 Task: Find a place to stay in Erenhot, China, for 5 guests from June 14 to June 30, with a price range of ₹8000 to ₹12000, 5 bedrooms, WiFi, free parking, and self check-in.
Action: Mouse moved to (450, 82)
Screenshot: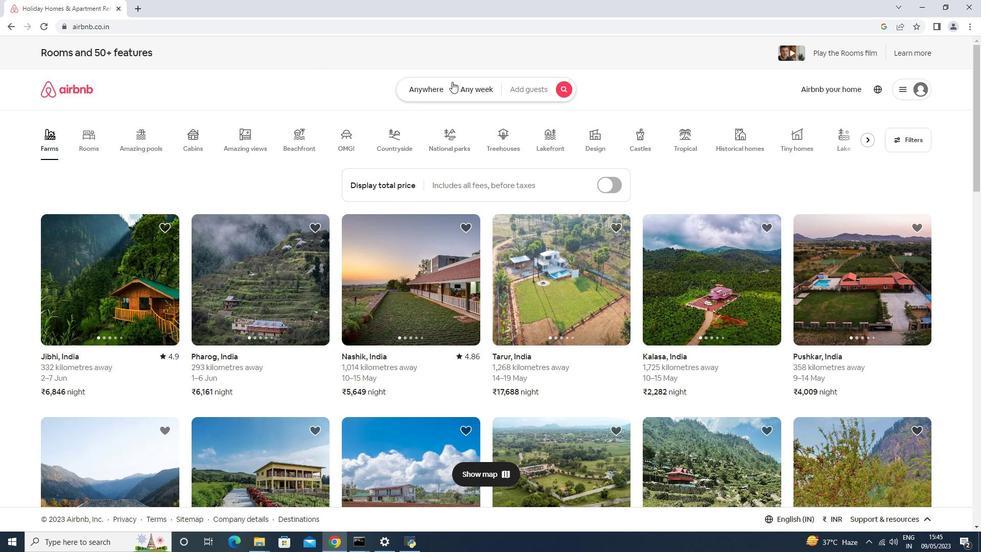 
Action: Mouse pressed left at (450, 82)
Screenshot: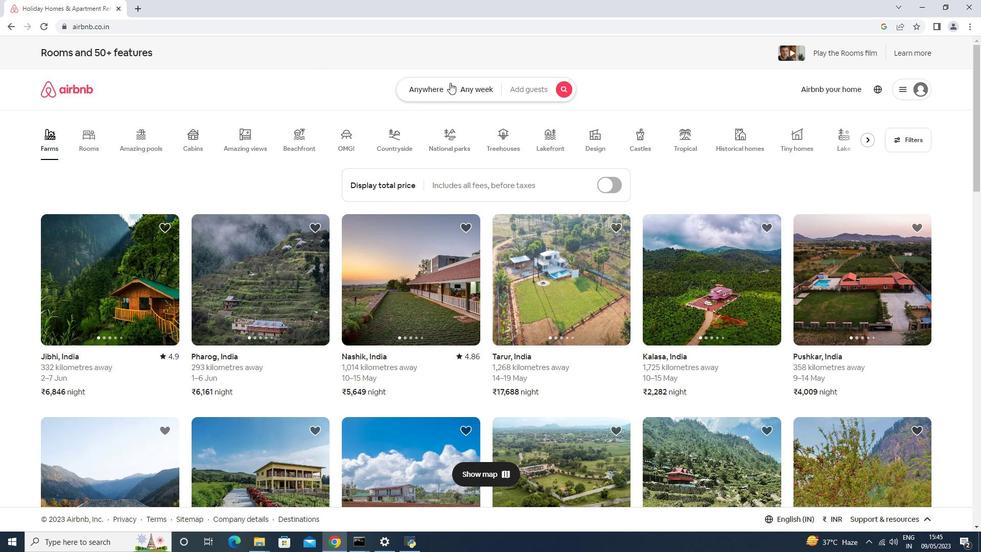 
Action: Mouse moved to (373, 132)
Screenshot: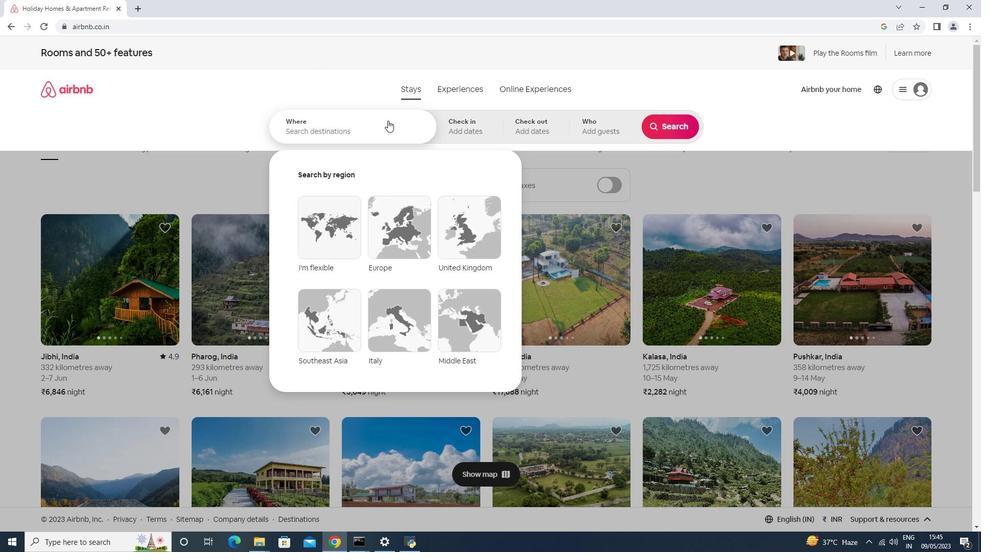 
Action: Mouse pressed left at (373, 132)
Screenshot: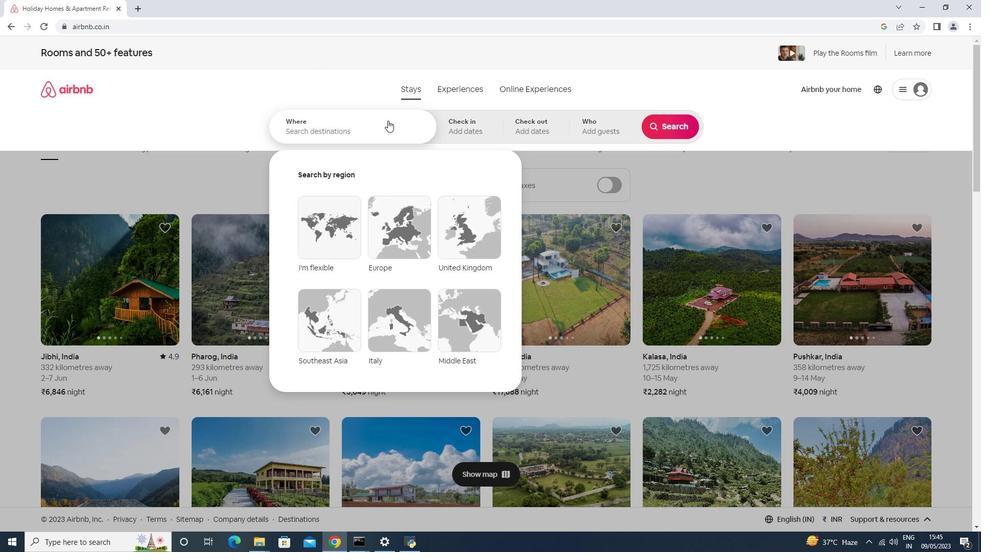 
Action: Key pressed <Key.shift>Erenhotr<Key.backspace>,<Key.space><Key.shift>China<Key.space><Key.enter>
Screenshot: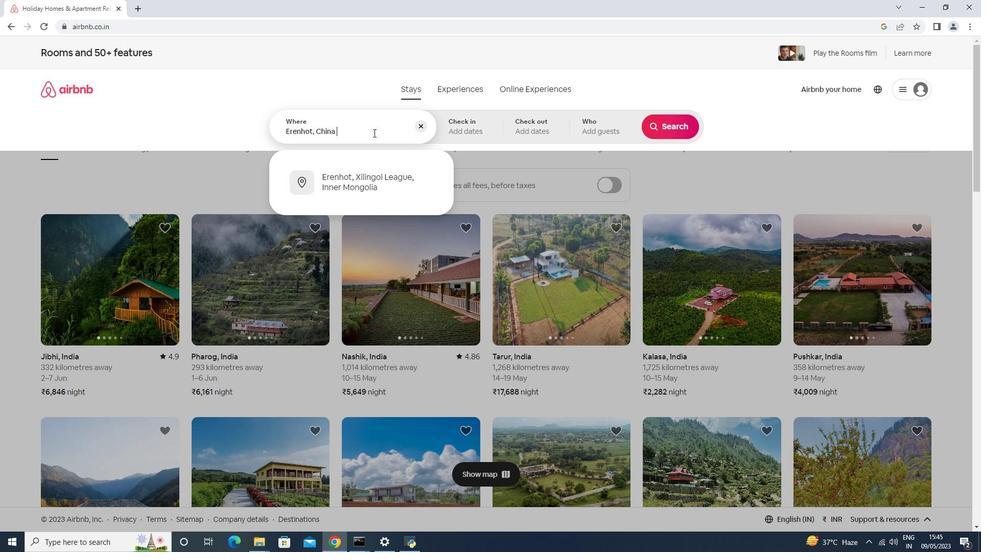 
Action: Mouse moved to (578, 302)
Screenshot: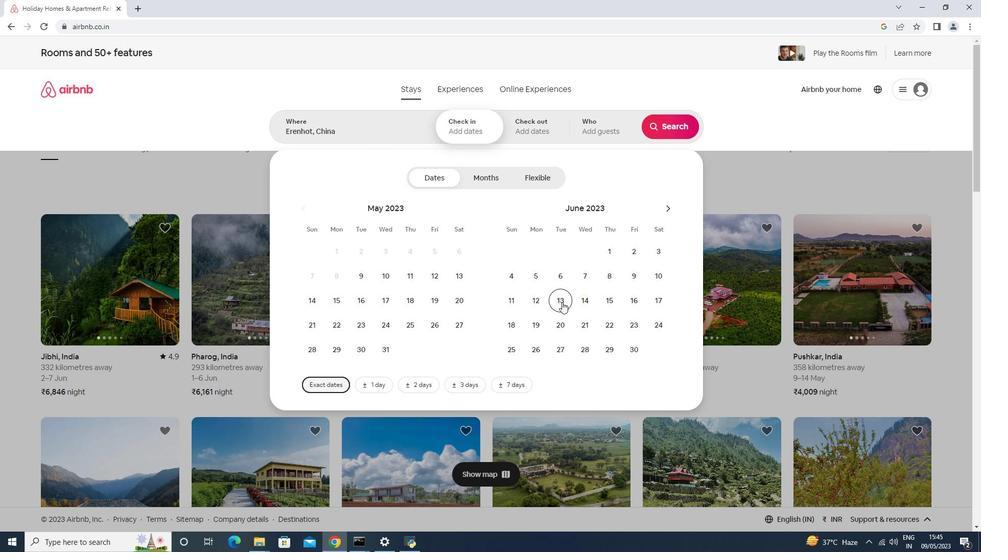 
Action: Mouse pressed left at (578, 302)
Screenshot: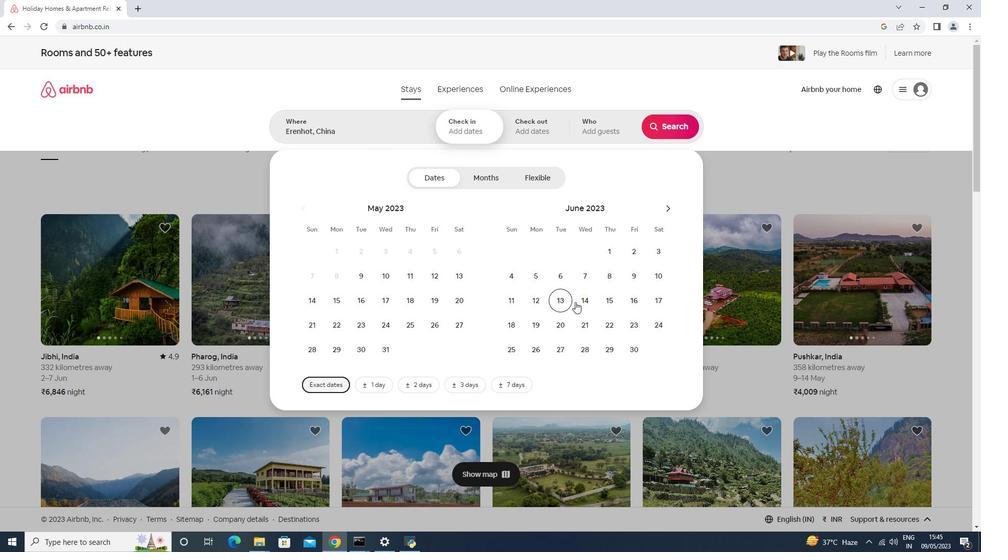 
Action: Mouse moved to (639, 350)
Screenshot: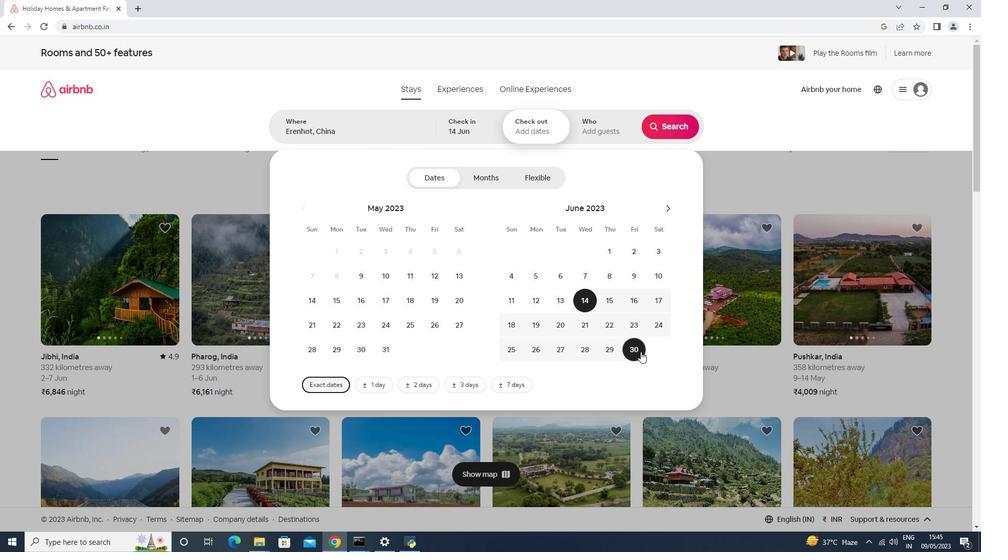 
Action: Mouse pressed left at (639, 350)
Screenshot: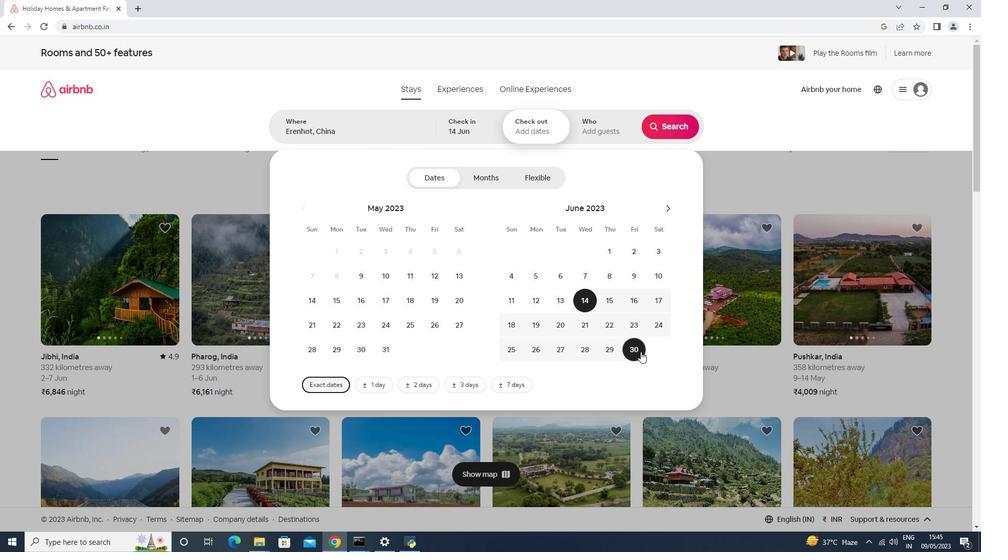 
Action: Mouse moved to (590, 133)
Screenshot: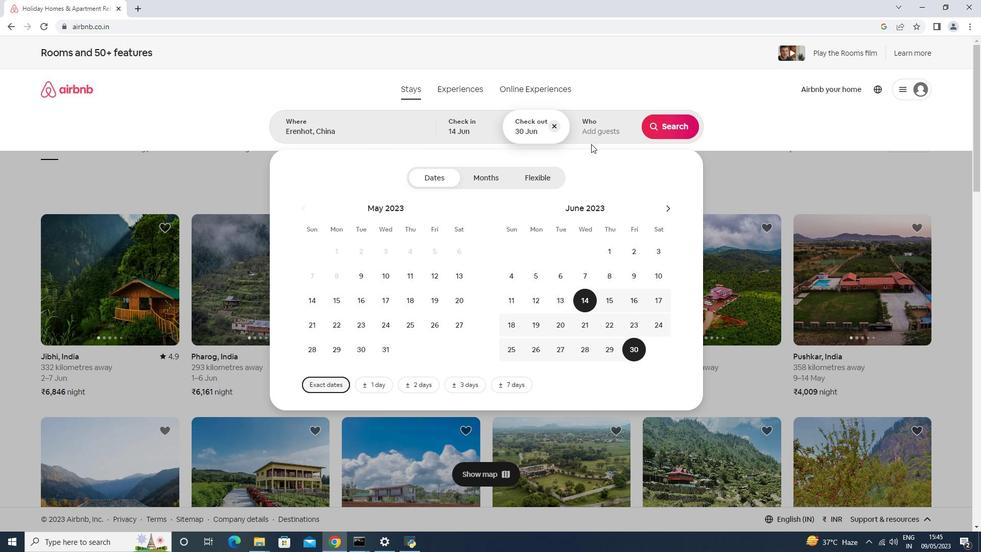 
Action: Mouse pressed left at (590, 133)
Screenshot: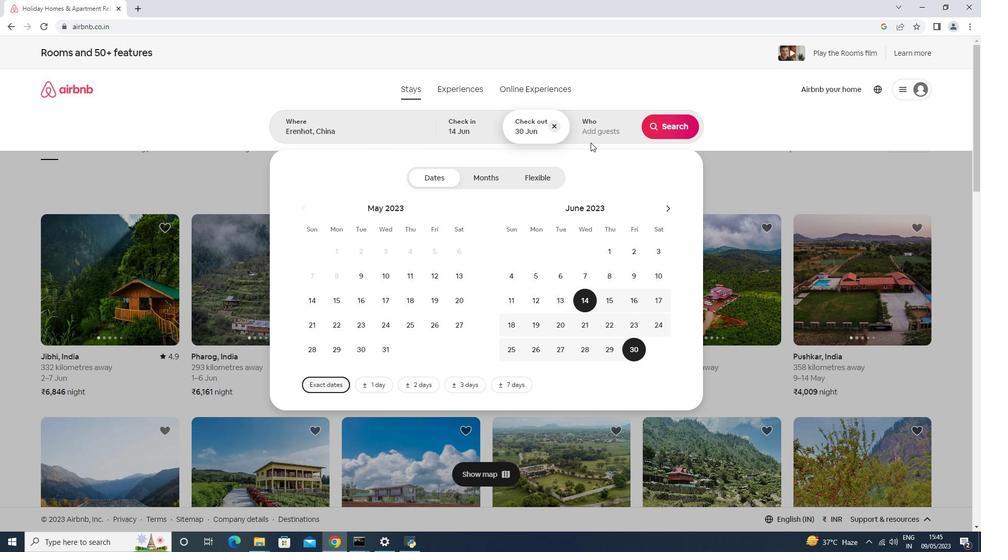 
Action: Mouse moved to (667, 171)
Screenshot: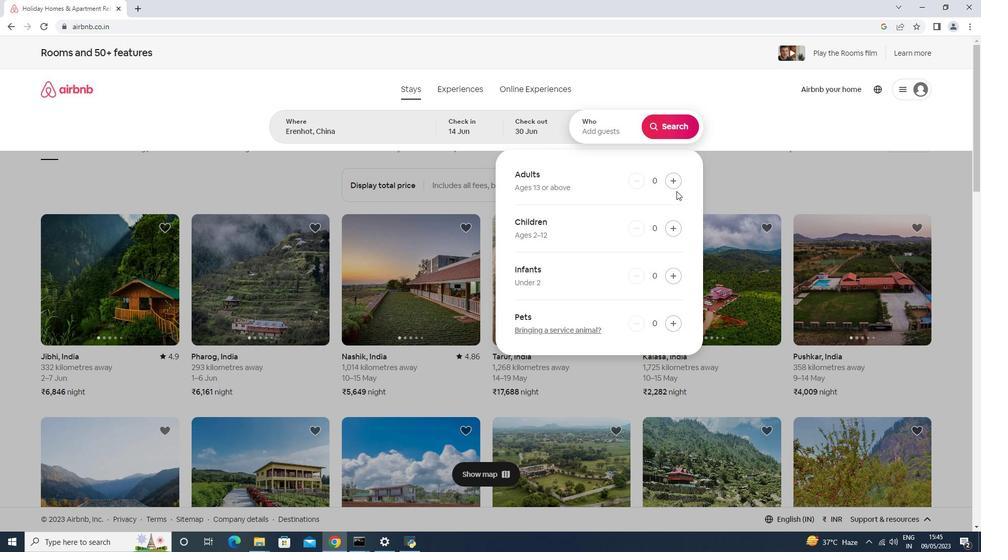 
Action: Mouse pressed left at (667, 171)
Screenshot: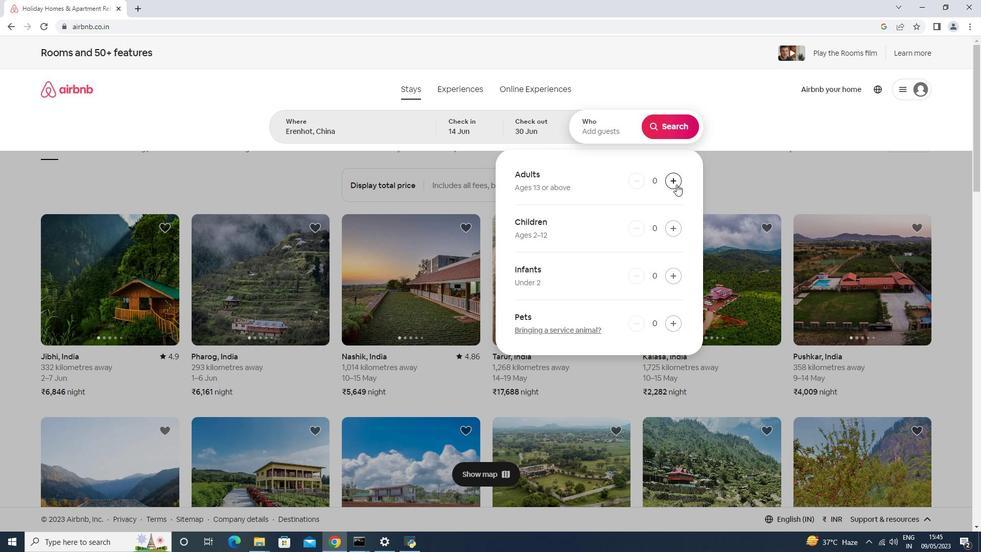 
Action: Mouse moved to (671, 179)
Screenshot: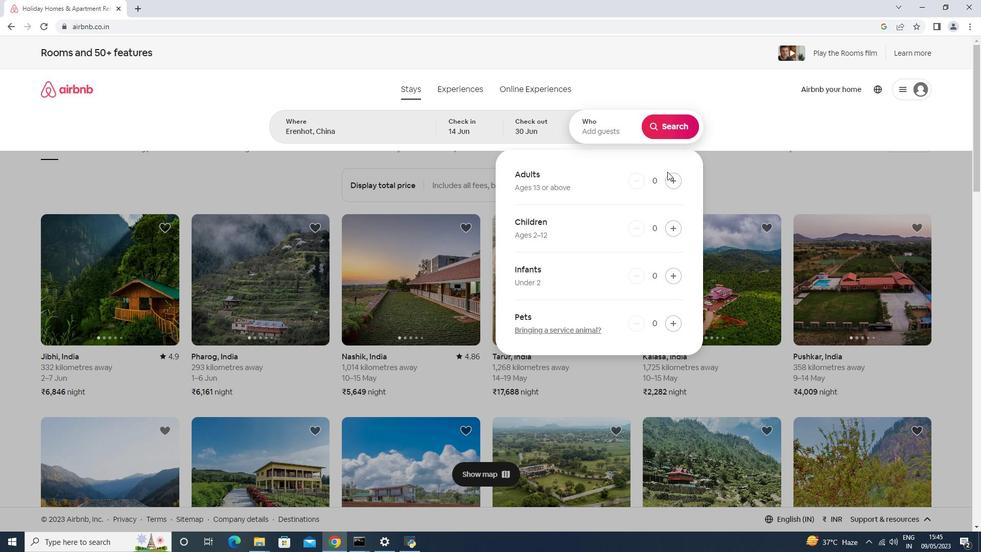 
Action: Mouse pressed left at (671, 179)
Screenshot: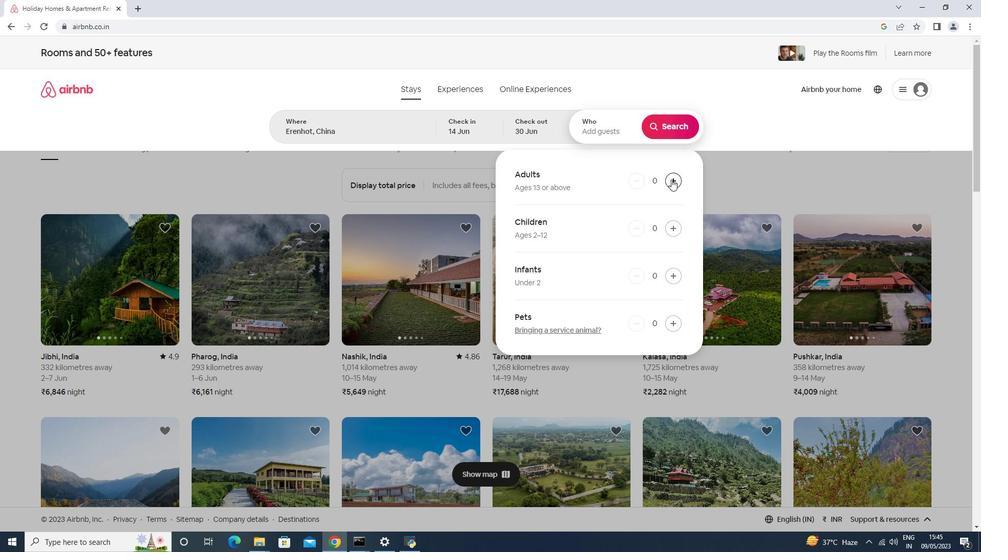 
Action: Mouse pressed left at (671, 179)
Screenshot: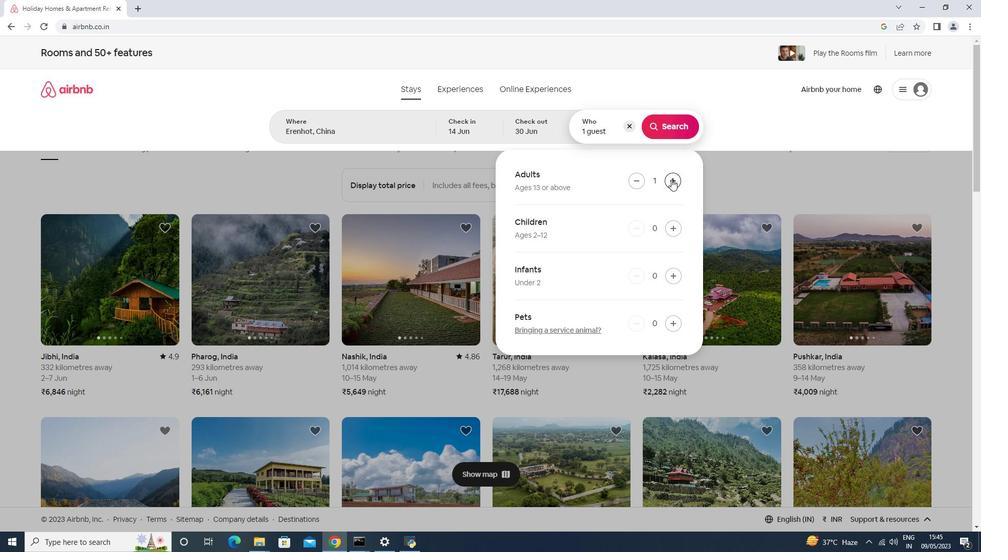 
Action: Mouse pressed left at (671, 179)
Screenshot: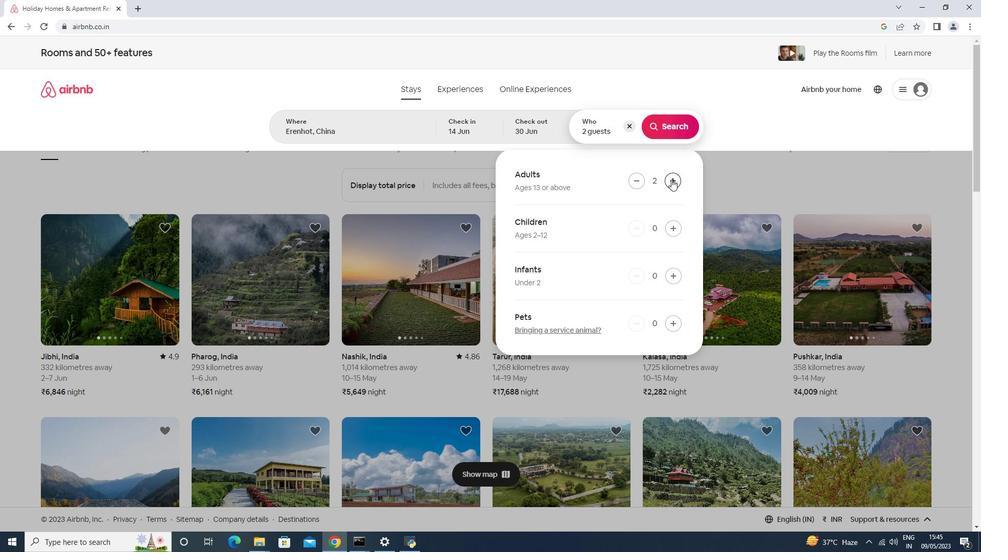 
Action: Mouse pressed left at (671, 179)
Screenshot: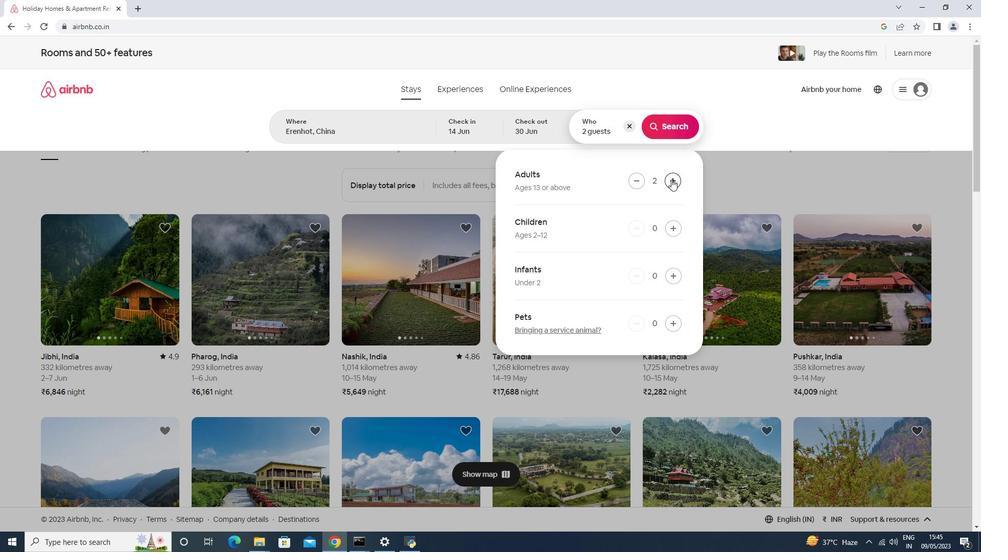 
Action: Mouse moved to (672, 179)
Screenshot: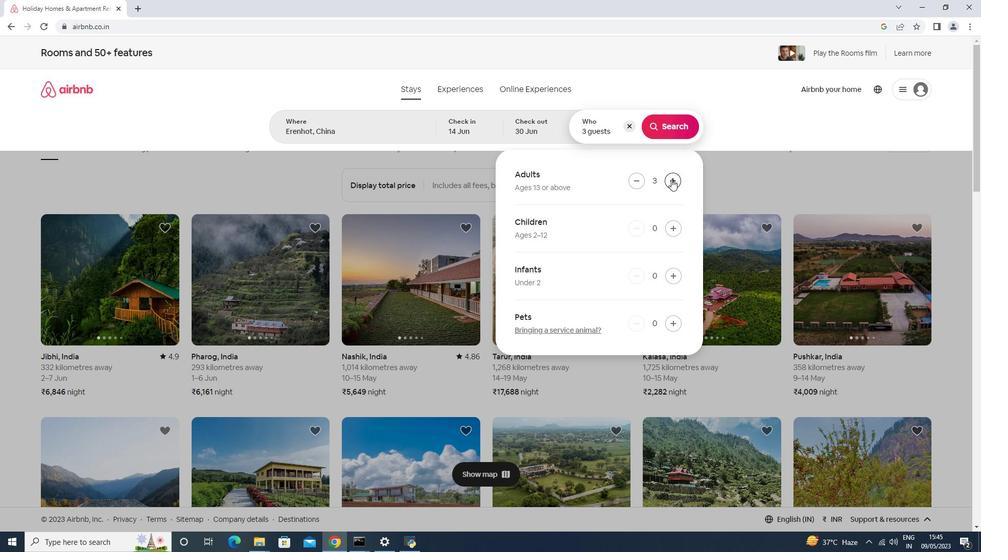 
Action: Mouse pressed left at (672, 179)
Screenshot: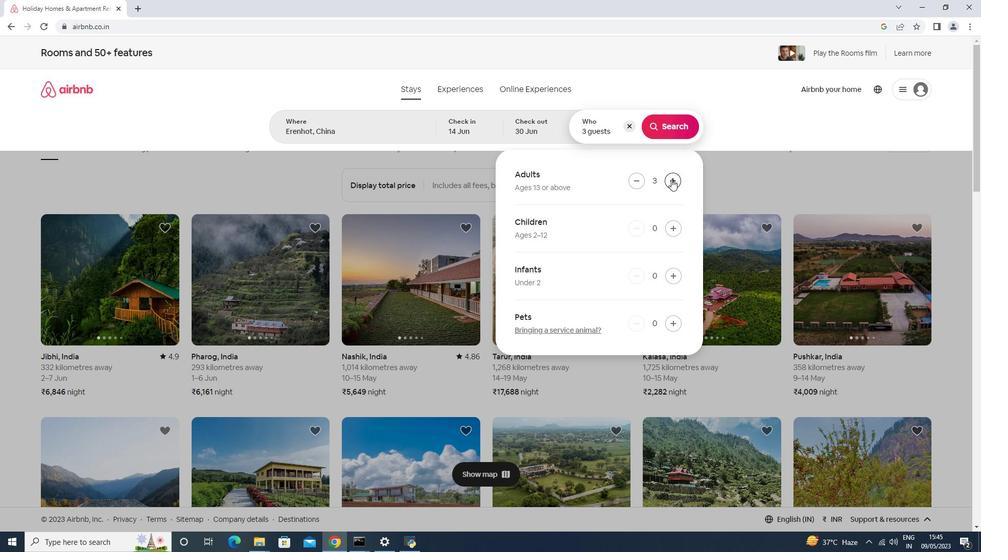 
Action: Mouse moved to (667, 126)
Screenshot: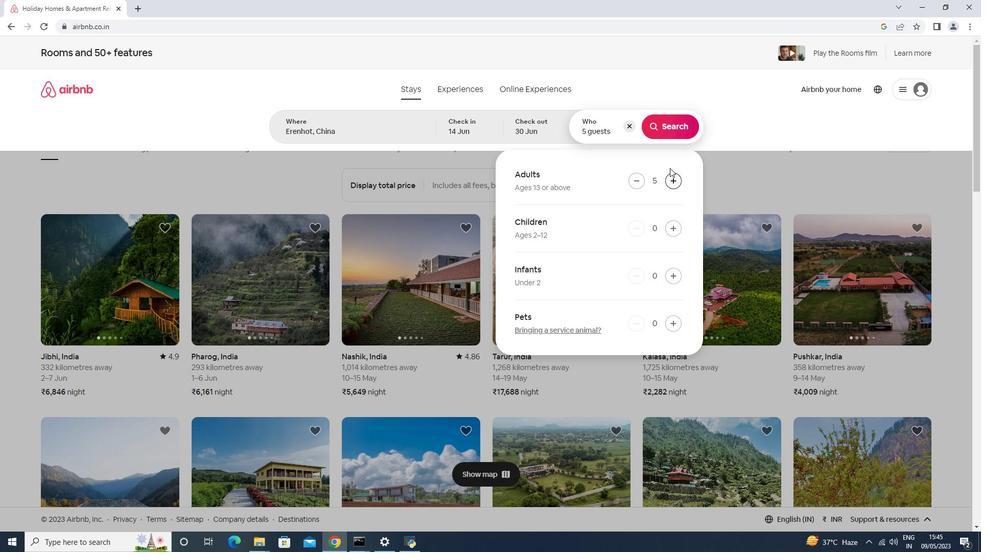 
Action: Mouse pressed left at (667, 126)
Screenshot: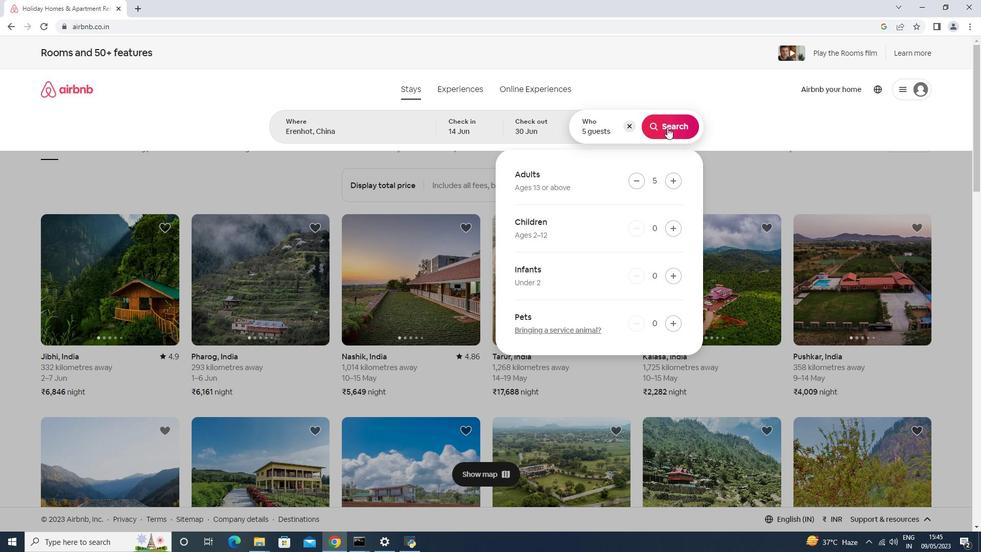 
Action: Mouse moved to (944, 99)
Screenshot: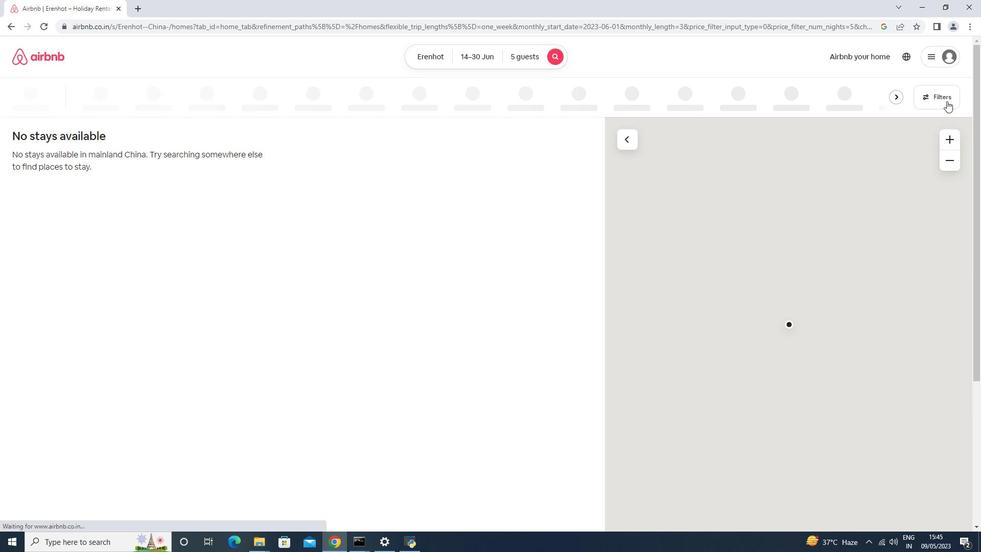 
Action: Mouse pressed left at (944, 99)
Screenshot: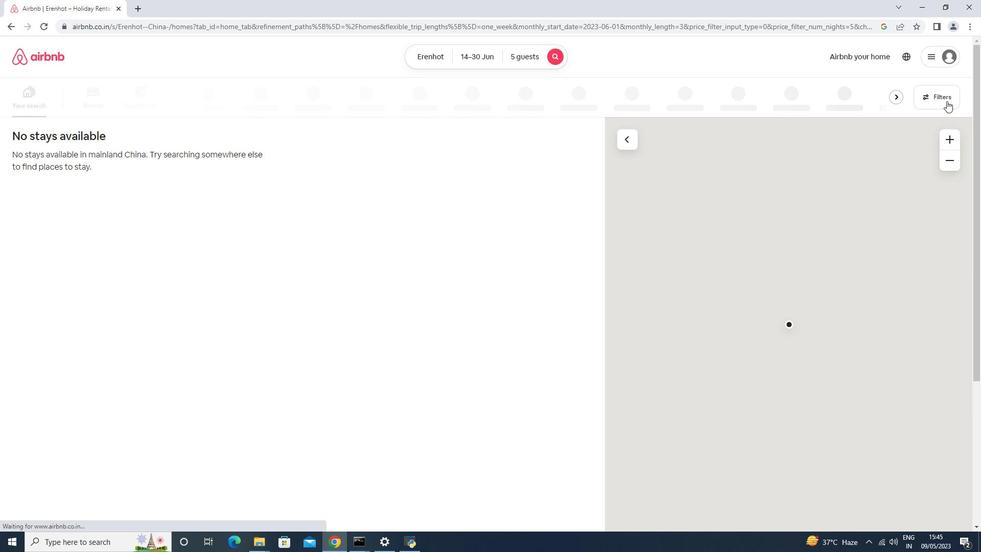 
Action: Mouse moved to (452, 337)
Screenshot: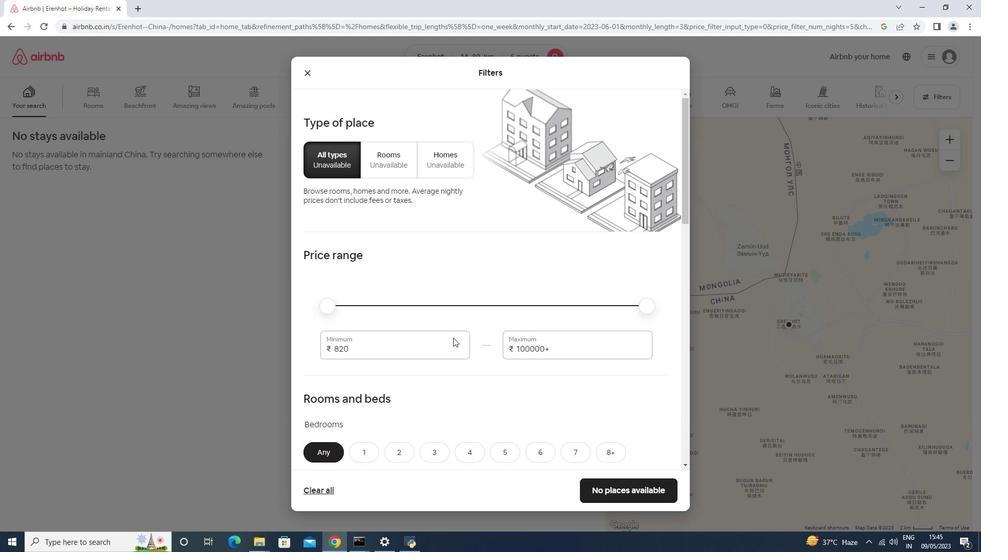 
Action: Mouse pressed left at (452, 337)
Screenshot: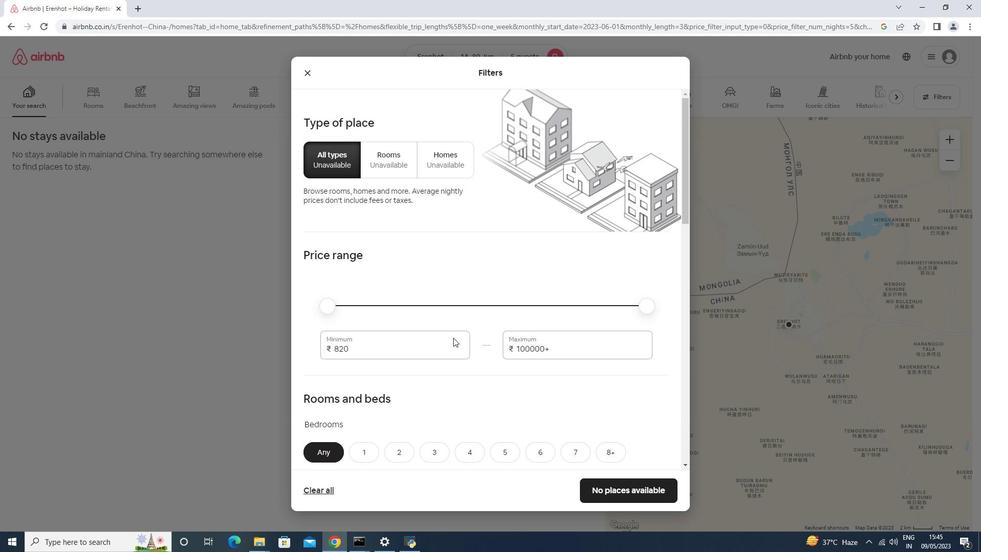 
Action: Mouse moved to (451, 337)
Screenshot: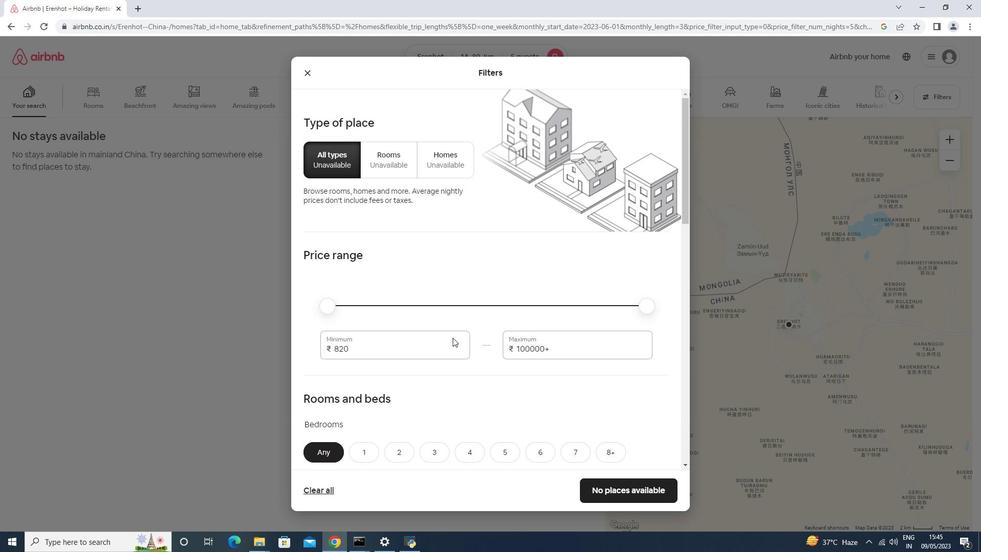 
Action: Key pressed <Key.backspace><Key.backspace><Key.backspace>8000<Key.tab>12000
Screenshot: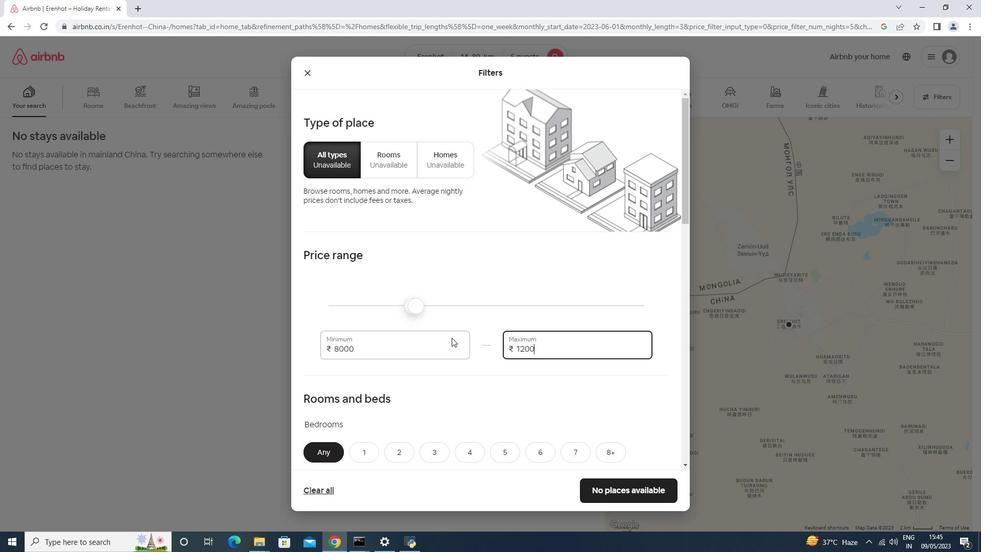 
Action: Mouse scrolled (451, 337) with delta (0, 0)
Screenshot: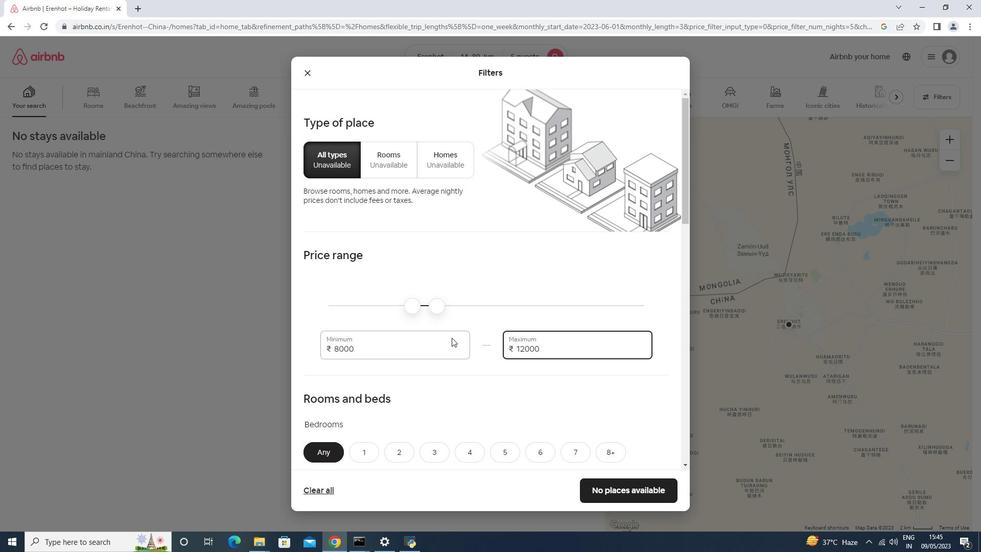 
Action: Mouse scrolled (451, 337) with delta (0, 0)
Screenshot: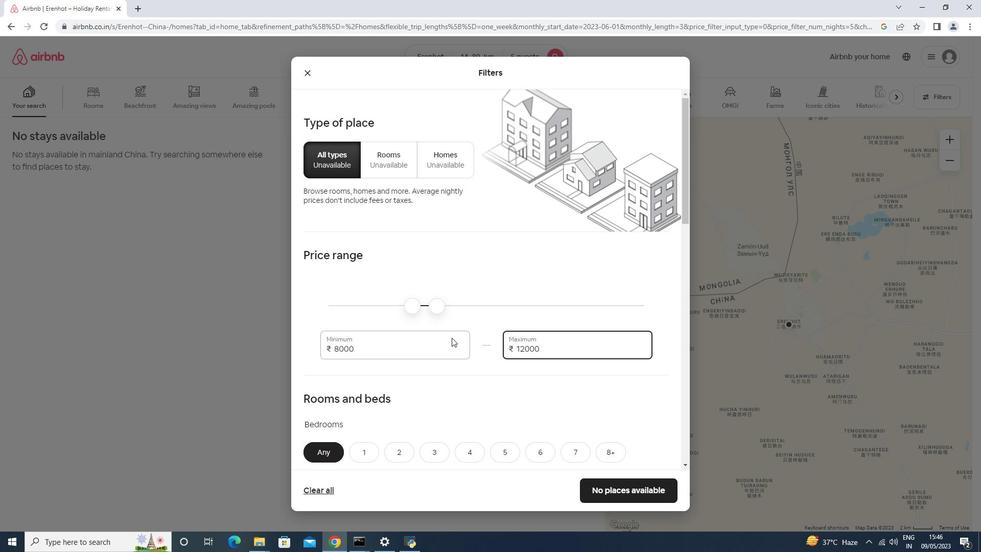 
Action: Mouse scrolled (451, 337) with delta (0, 0)
Screenshot: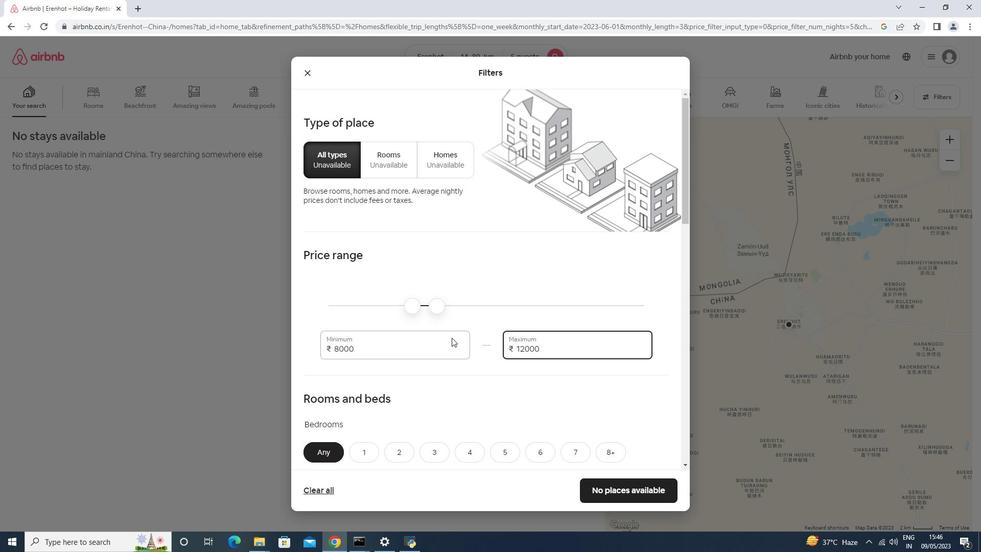 
Action: Mouse scrolled (451, 337) with delta (0, 0)
Screenshot: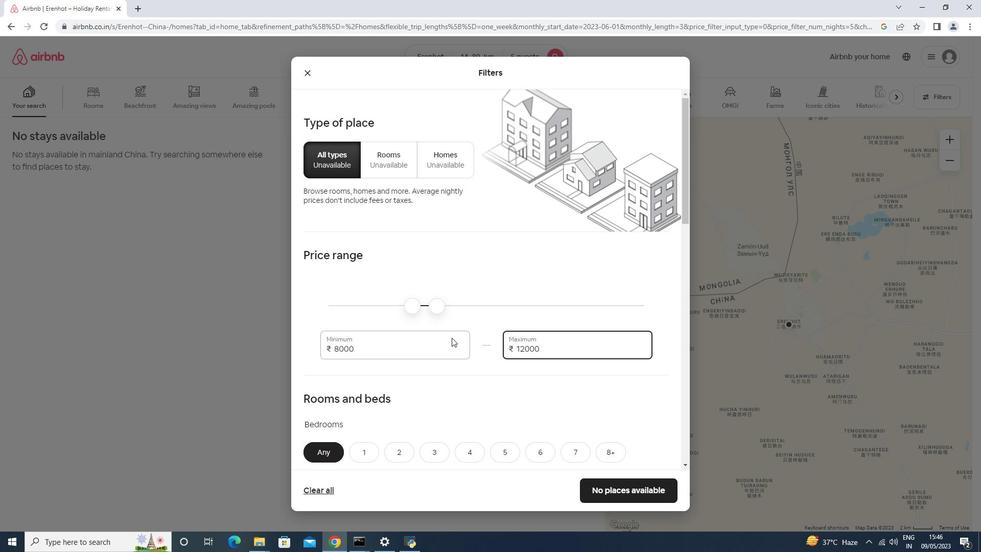 
Action: Mouse scrolled (451, 337) with delta (0, 0)
Screenshot: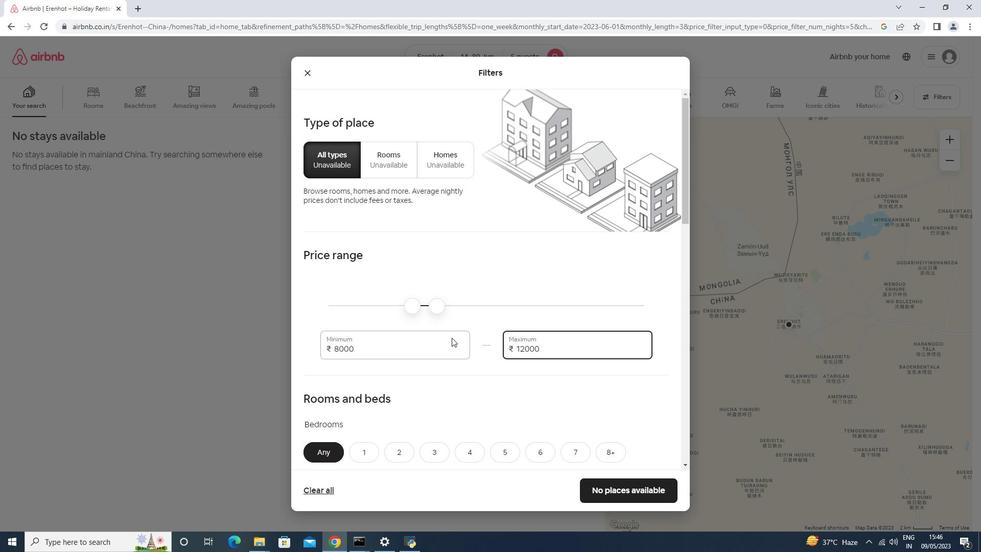 
Action: Mouse moved to (512, 199)
Screenshot: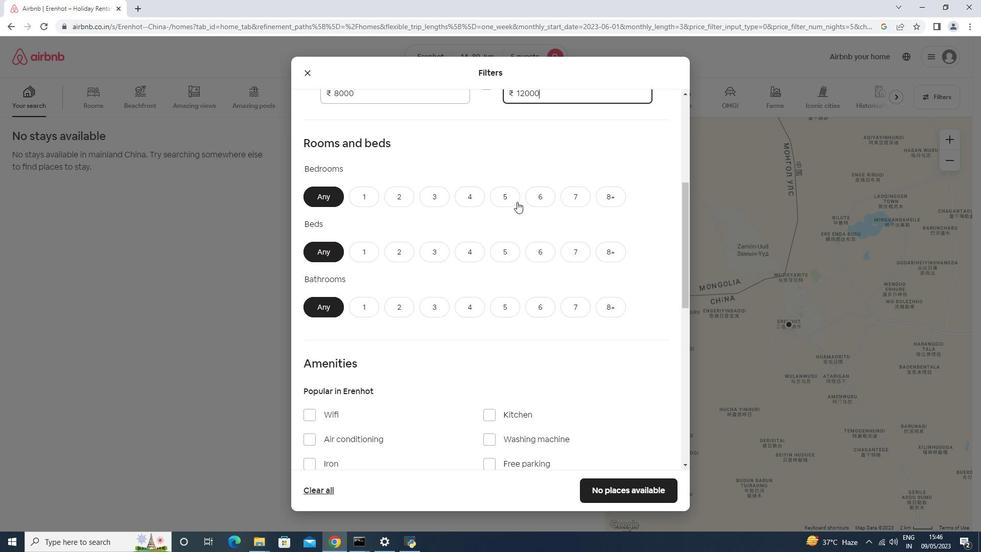
Action: Mouse pressed left at (512, 199)
Screenshot: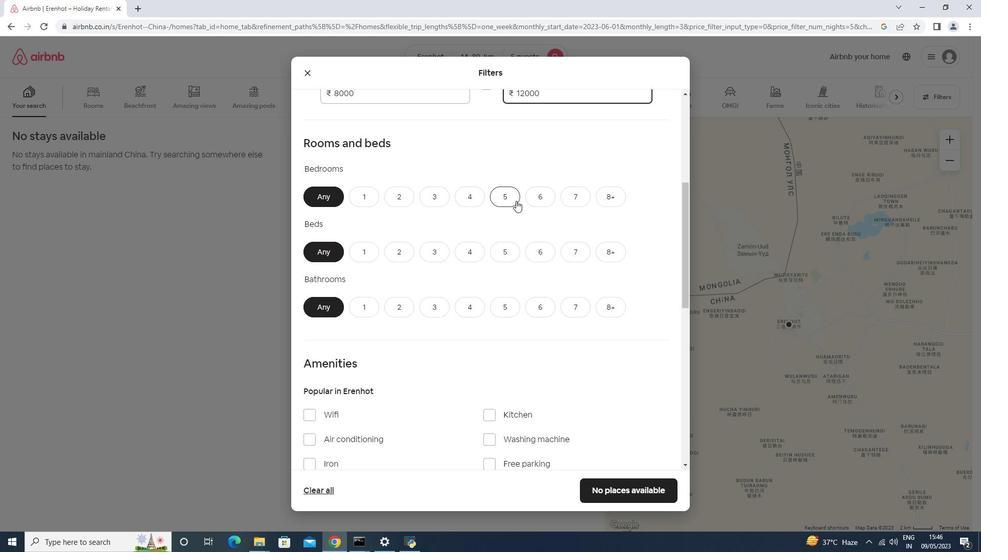 
Action: Mouse moved to (510, 241)
Screenshot: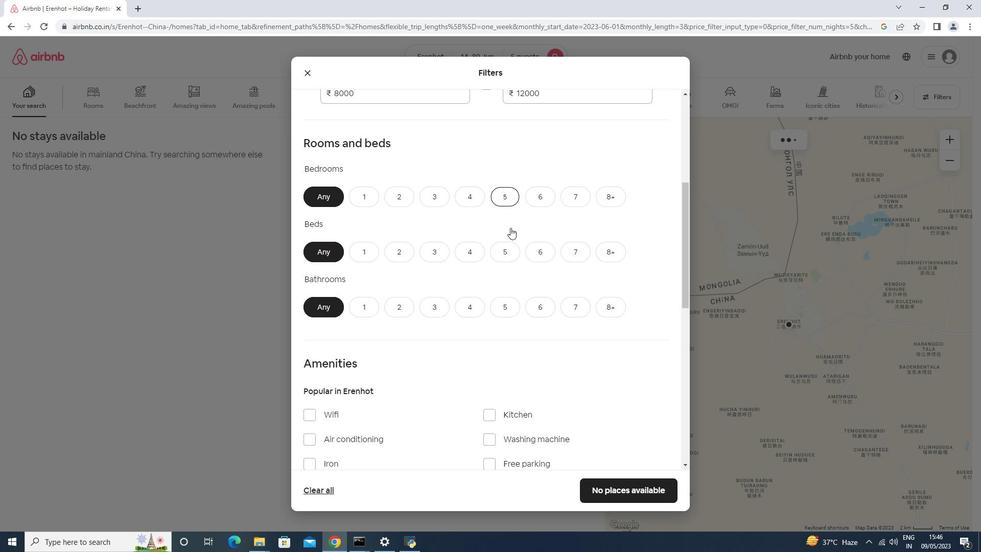 
Action: Mouse pressed left at (510, 241)
Screenshot: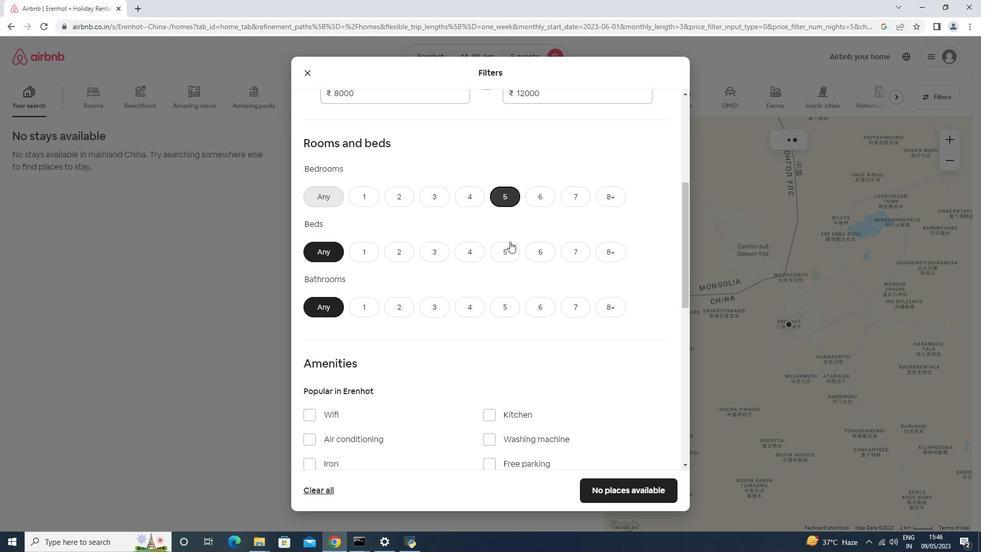 
Action: Mouse moved to (507, 305)
Screenshot: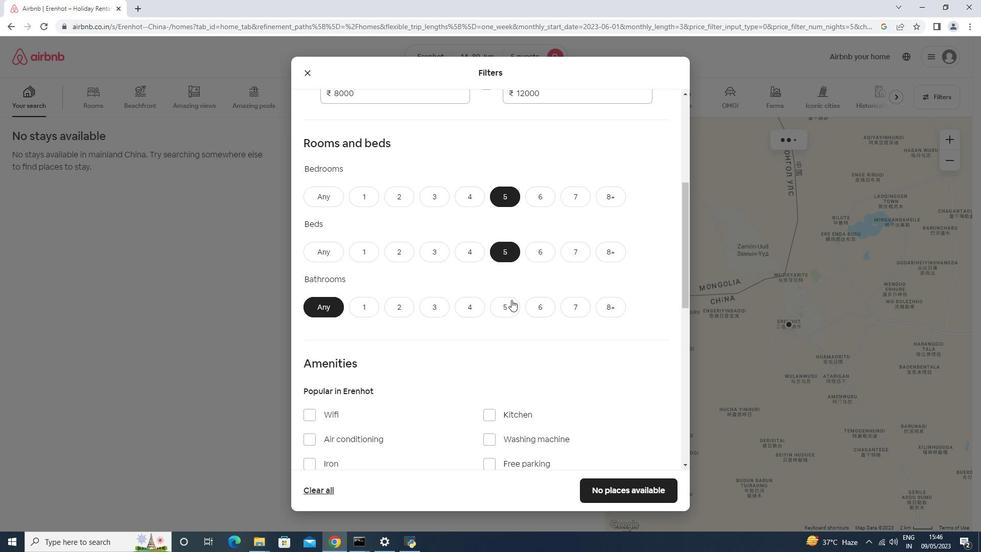 
Action: Mouse pressed left at (507, 305)
Screenshot: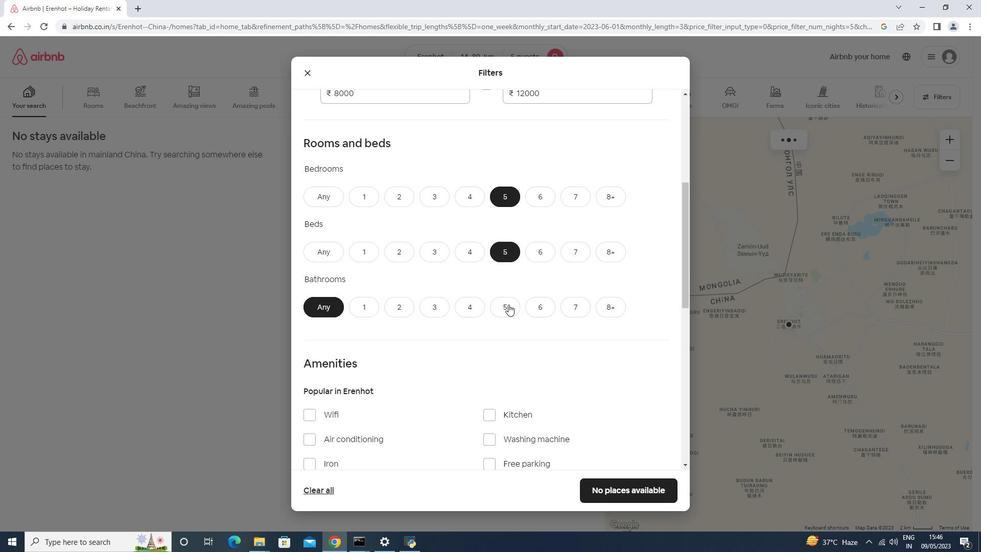 
Action: Mouse moved to (506, 306)
Screenshot: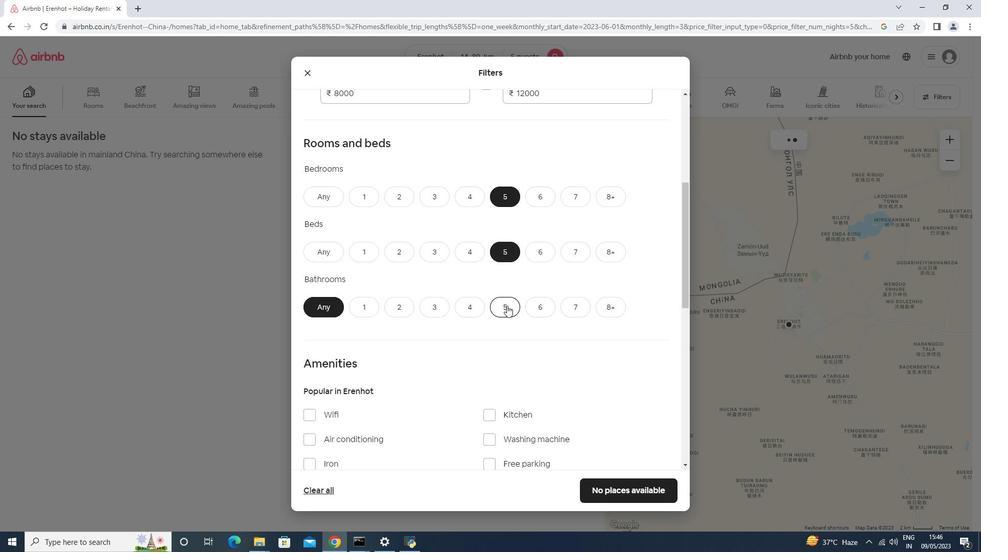 
Action: Mouse scrolled (506, 306) with delta (0, 0)
Screenshot: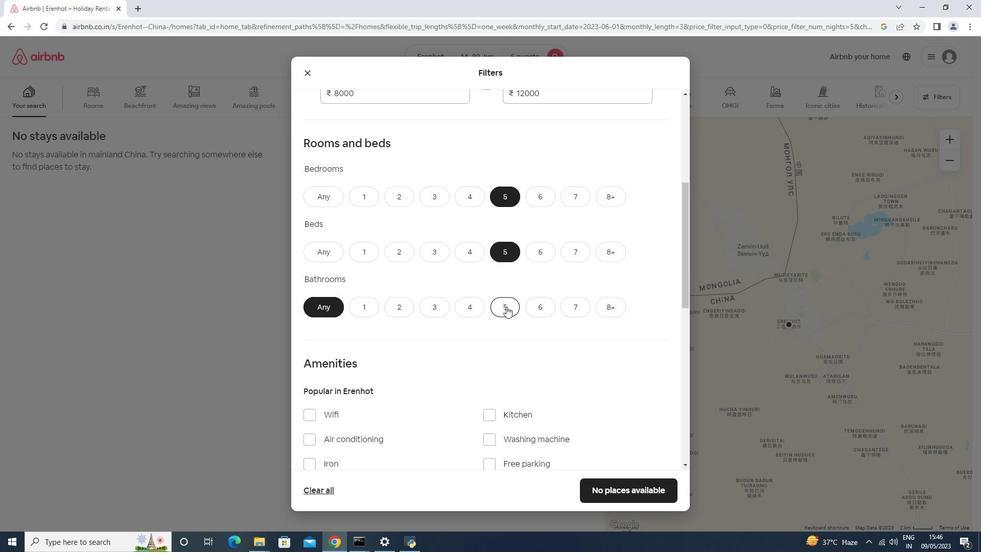 
Action: Mouse scrolled (506, 306) with delta (0, 0)
Screenshot: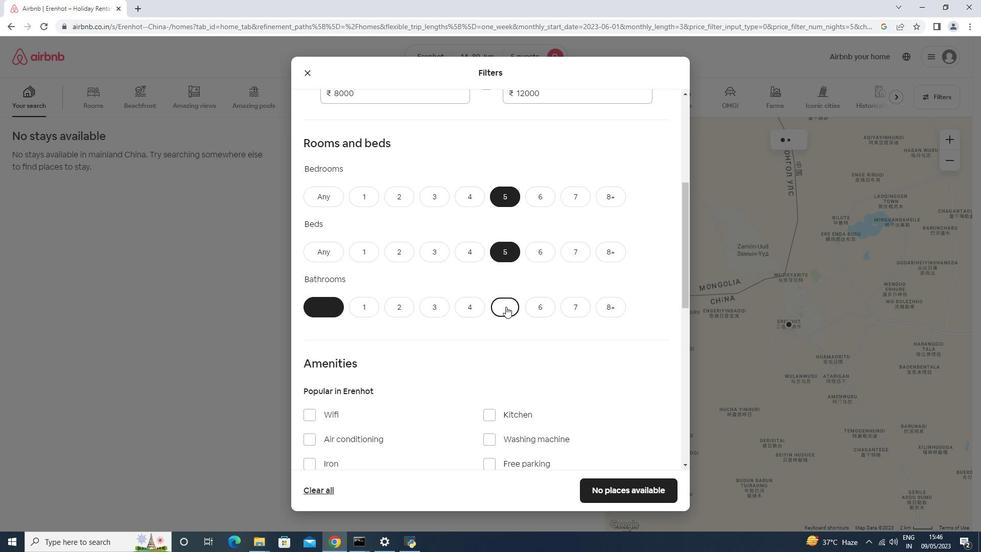 
Action: Mouse moved to (505, 306)
Screenshot: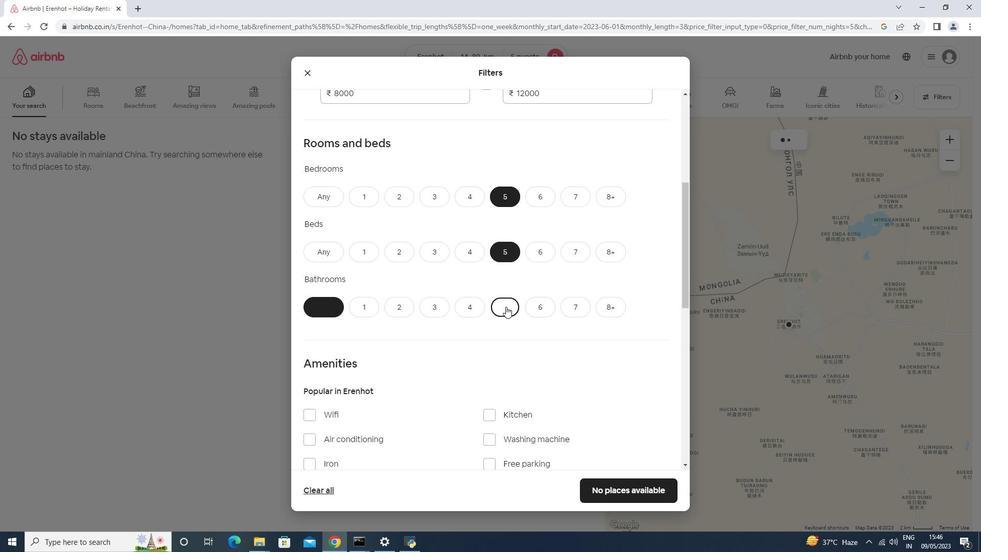 
Action: Mouse scrolled (505, 306) with delta (0, 0)
Screenshot: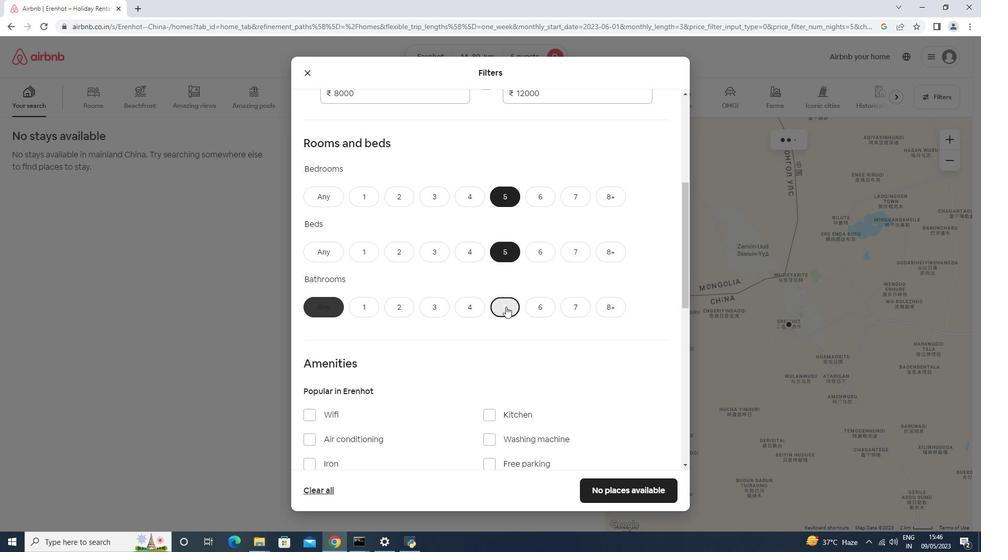 
Action: Mouse scrolled (505, 306) with delta (0, 0)
Screenshot: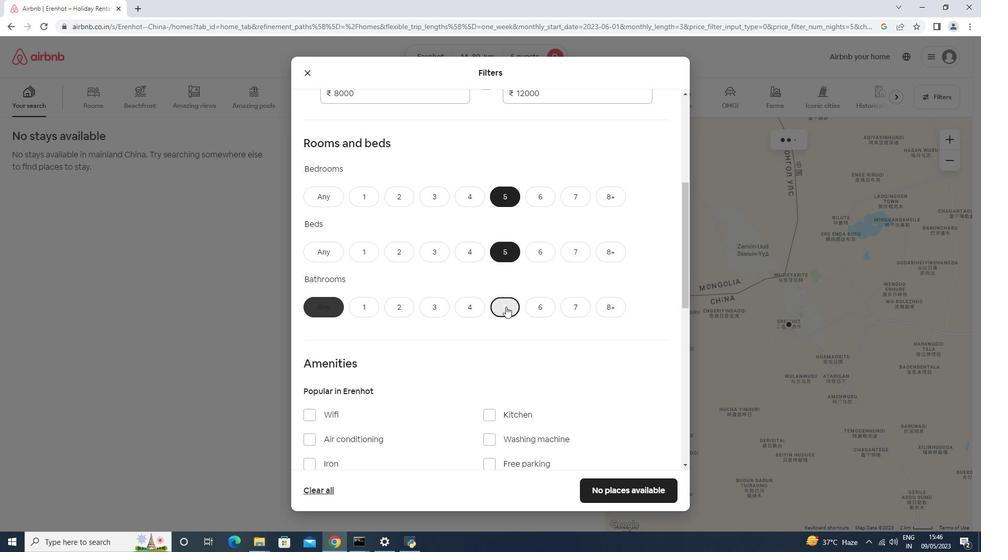 
Action: Mouse moved to (363, 211)
Screenshot: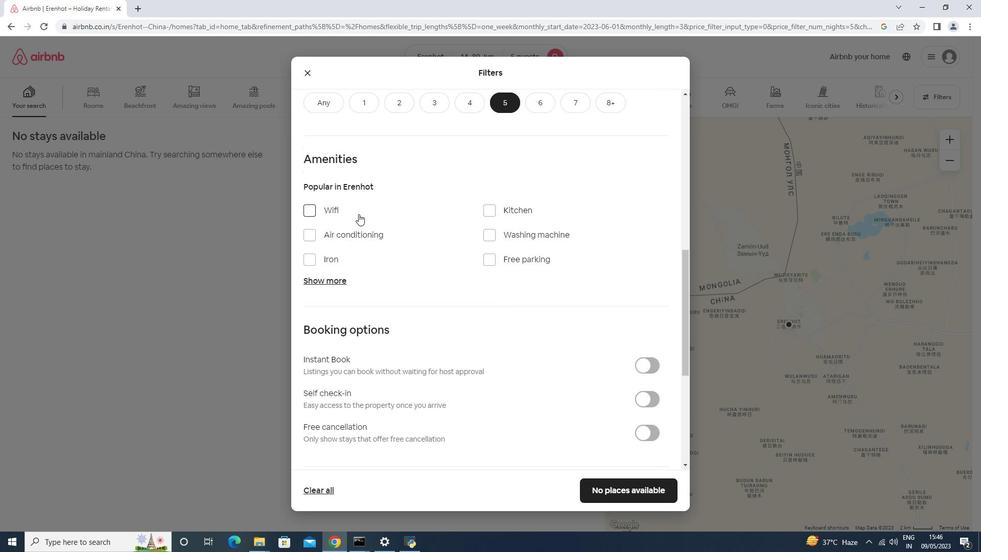 
Action: Mouse pressed left at (363, 211)
Screenshot: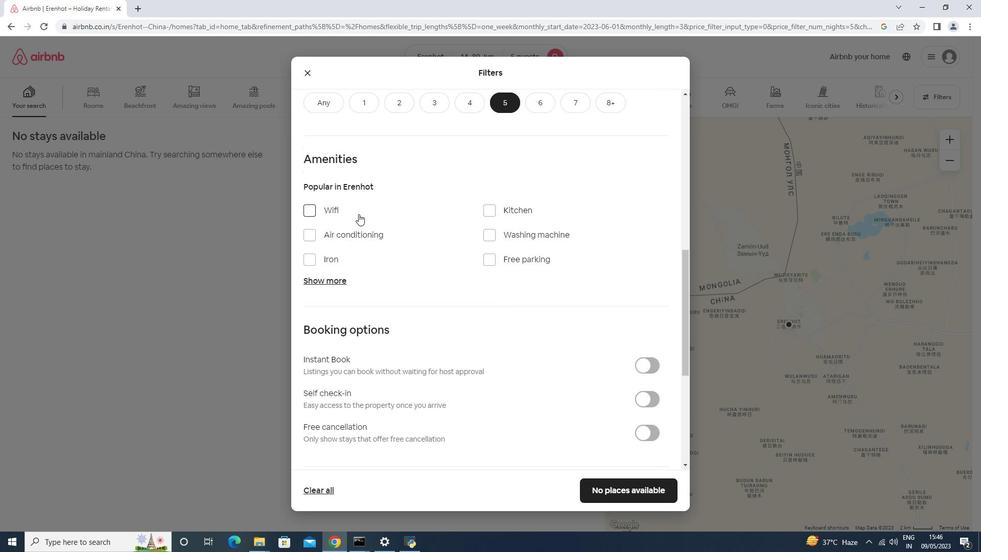 
Action: Mouse moved to (517, 257)
Screenshot: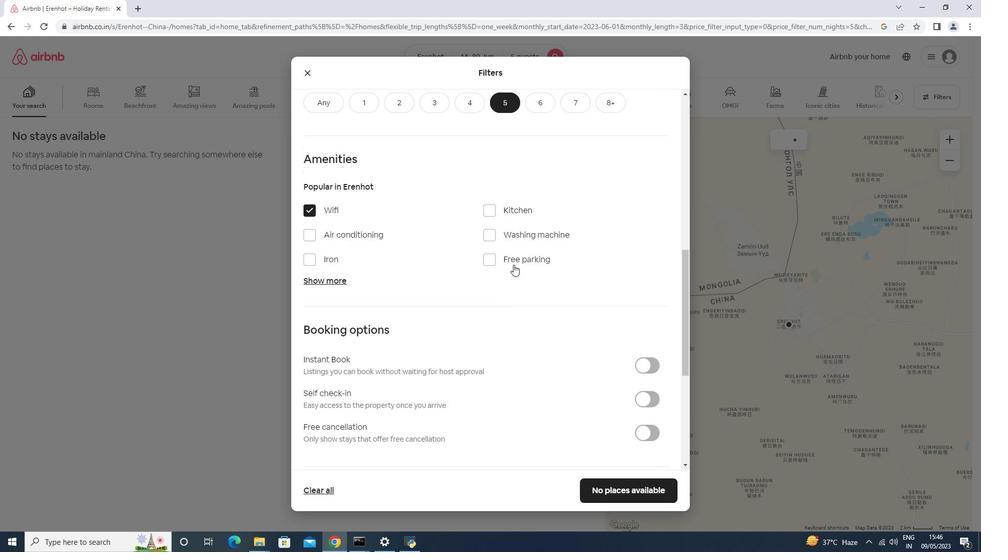 
Action: Mouse pressed left at (517, 257)
Screenshot: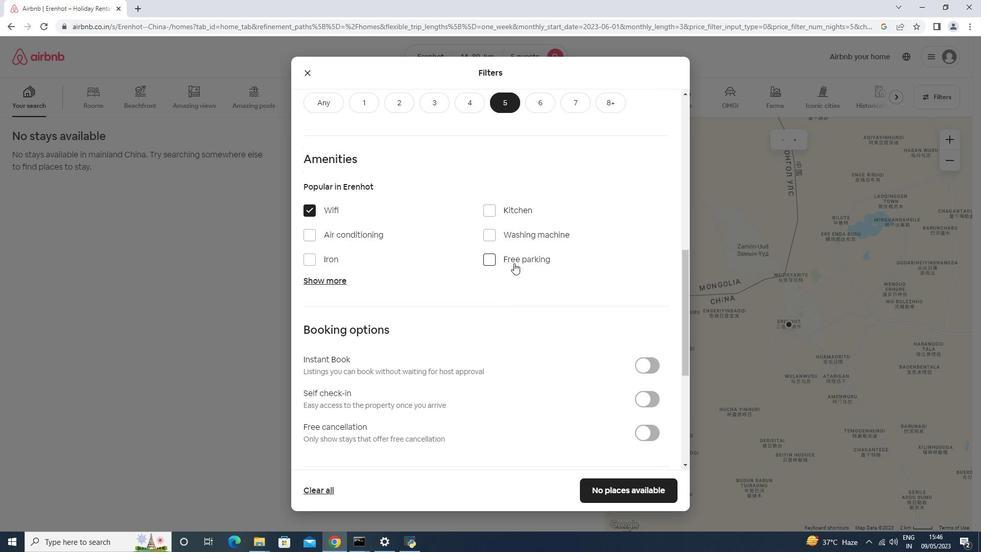
Action: Mouse moved to (341, 281)
Screenshot: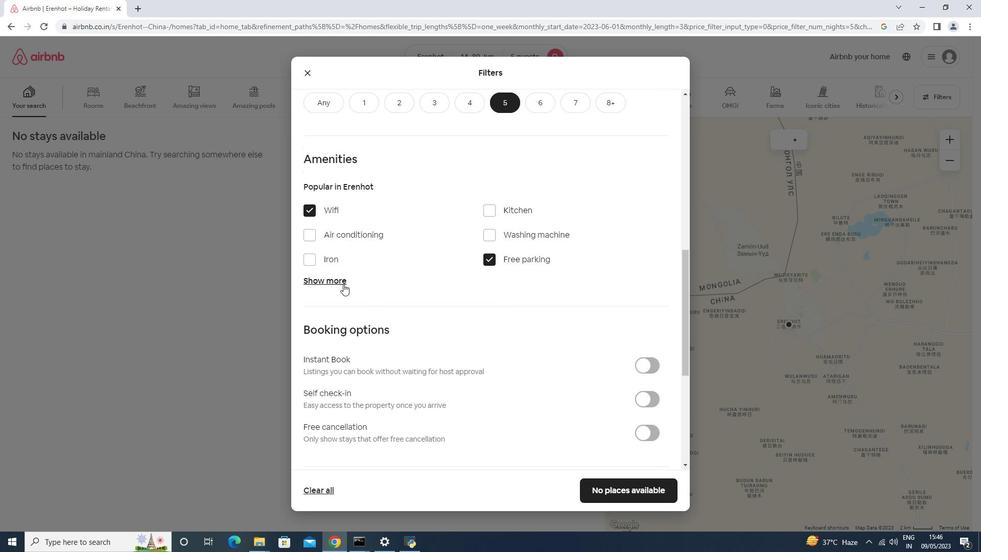 
Action: Mouse pressed left at (341, 281)
Screenshot: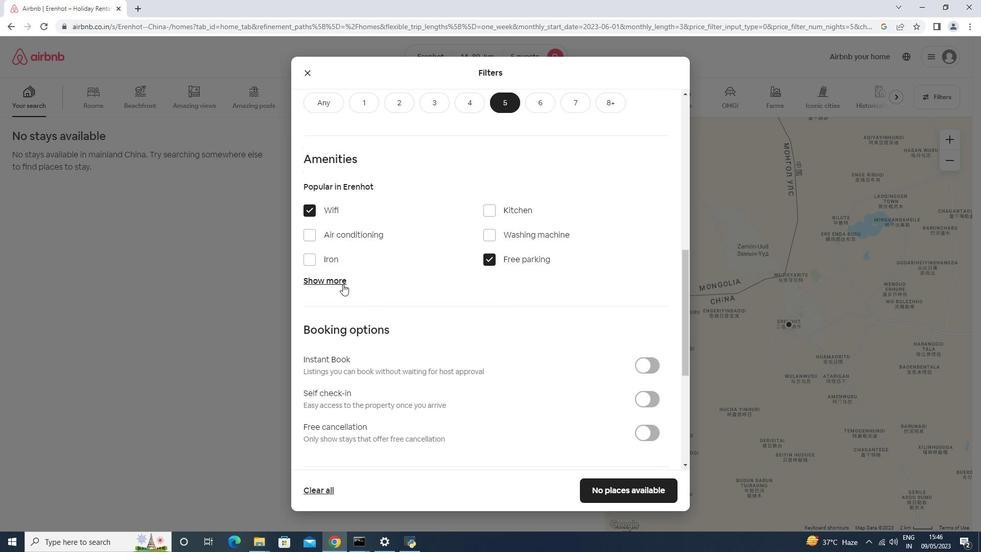 
Action: Mouse moved to (492, 338)
Screenshot: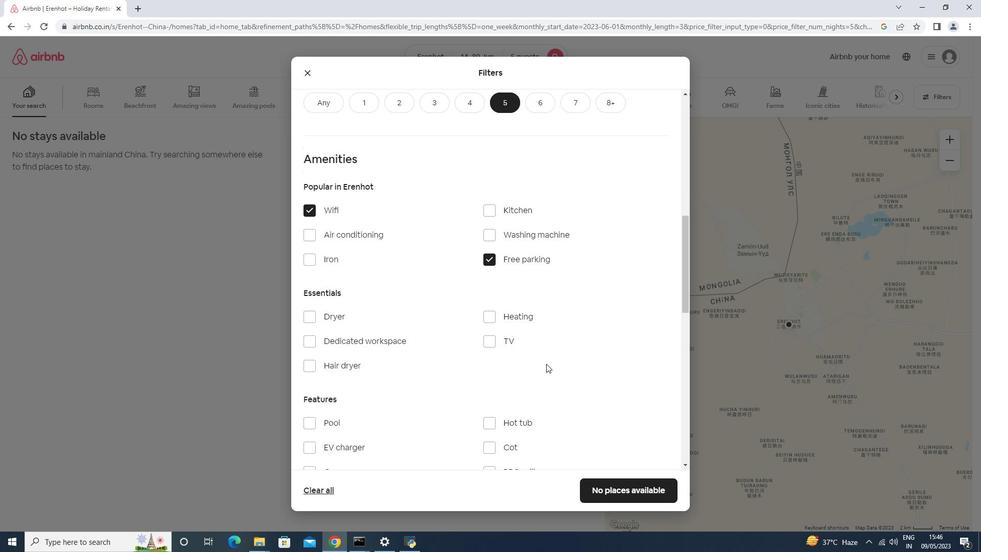 
Action: Mouse pressed left at (492, 338)
Screenshot: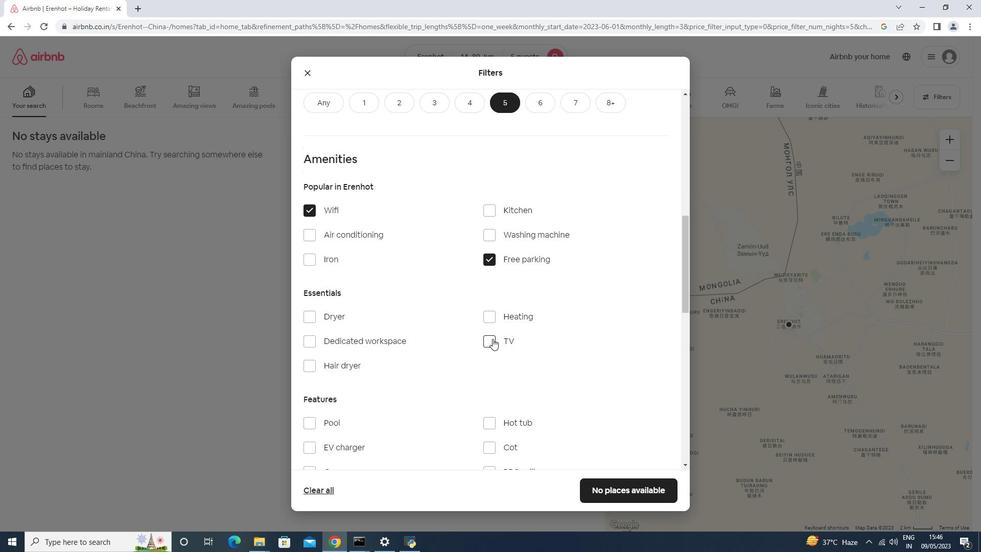 
Action: Mouse scrolled (492, 338) with delta (0, 0)
Screenshot: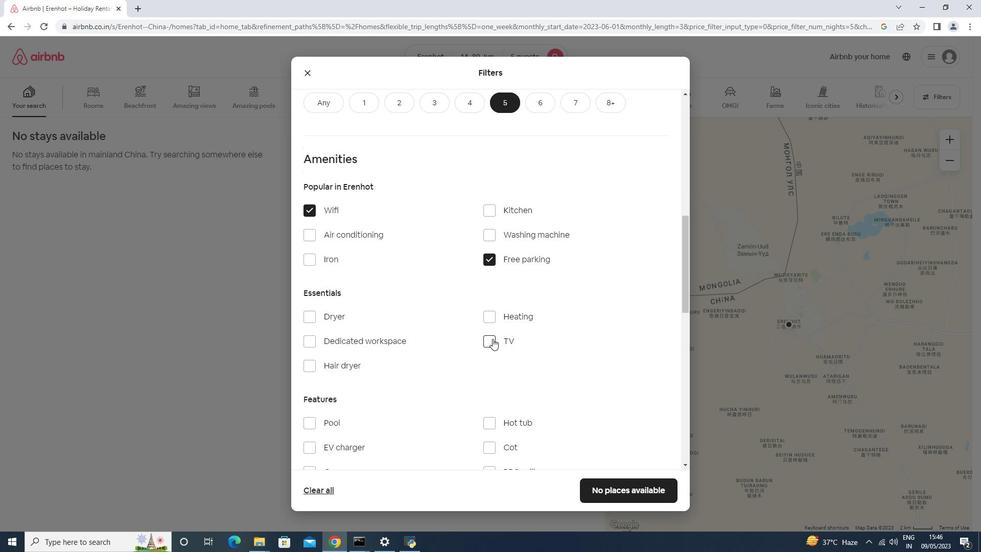 
Action: Mouse moved to (492, 338)
Screenshot: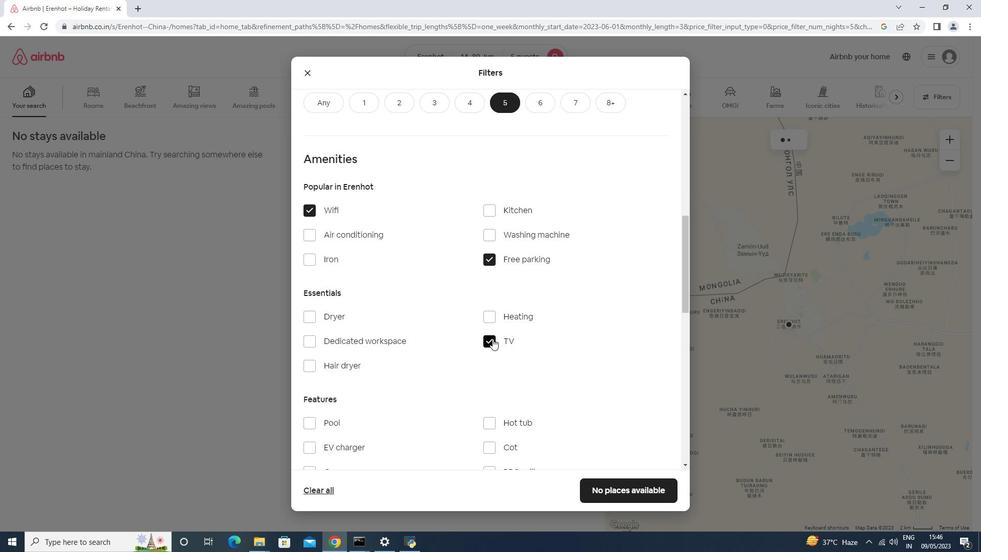 
Action: Mouse scrolled (492, 338) with delta (0, 0)
Screenshot: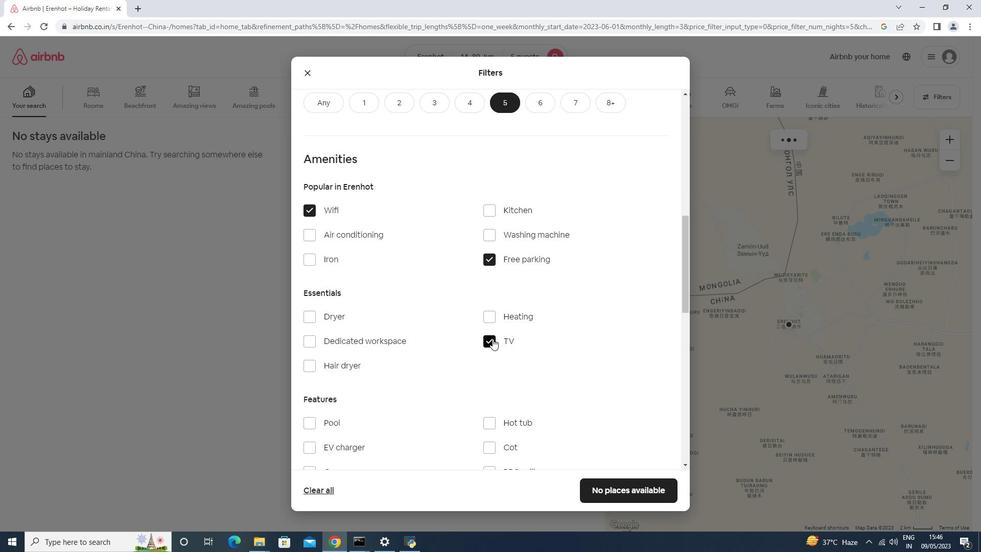 
Action: Mouse scrolled (492, 338) with delta (0, 0)
Screenshot: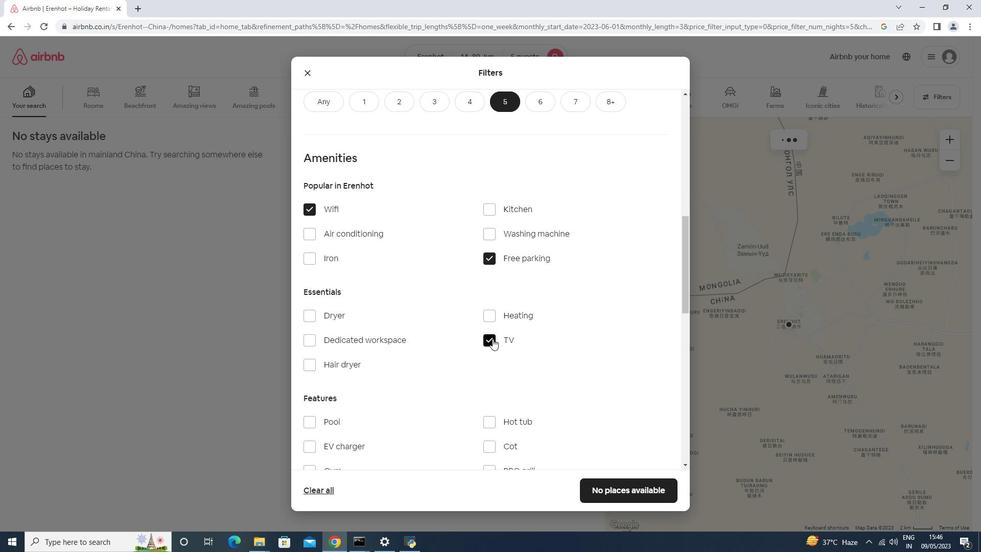 
Action: Mouse moved to (372, 339)
Screenshot: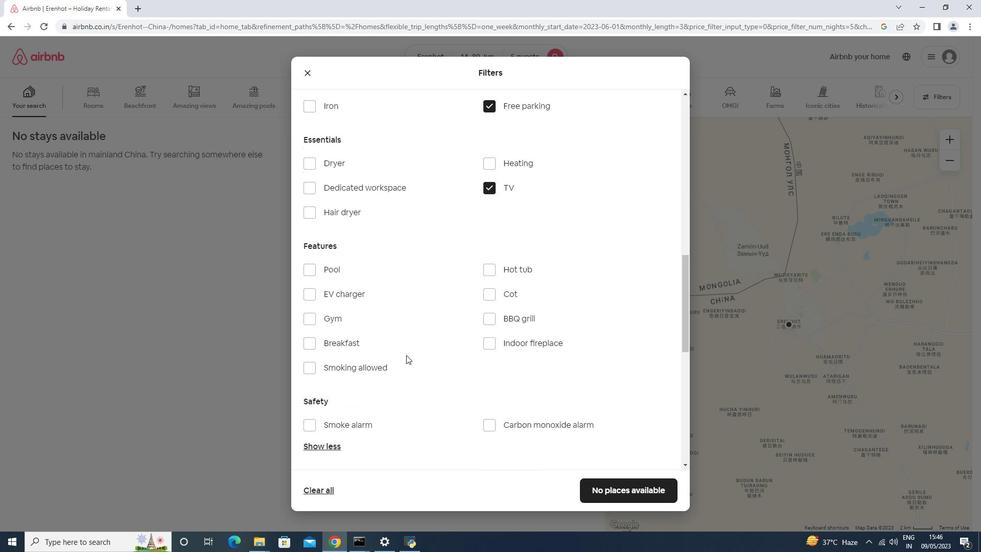 
Action: Mouse pressed left at (372, 339)
Screenshot: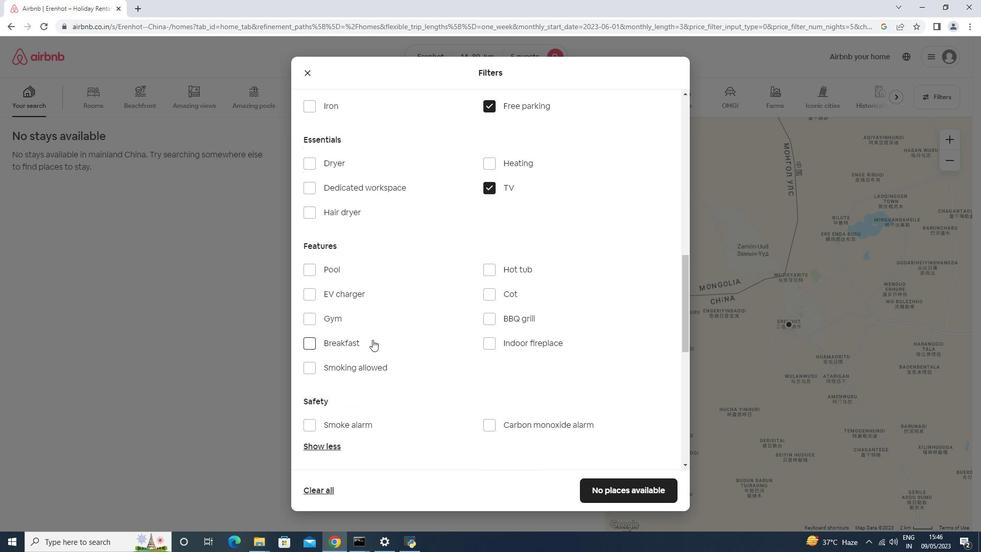 
Action: Mouse moved to (340, 322)
Screenshot: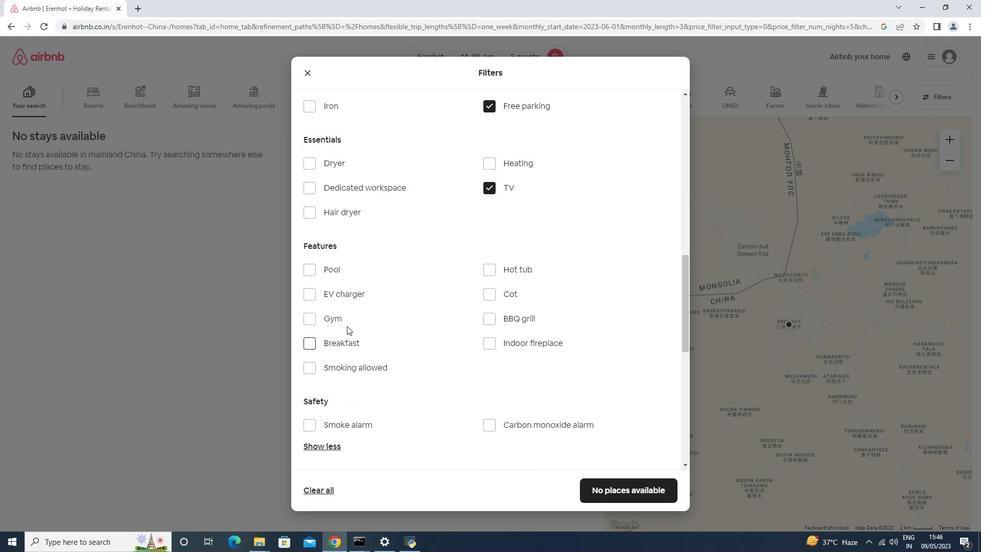 
Action: Mouse pressed left at (340, 322)
Screenshot: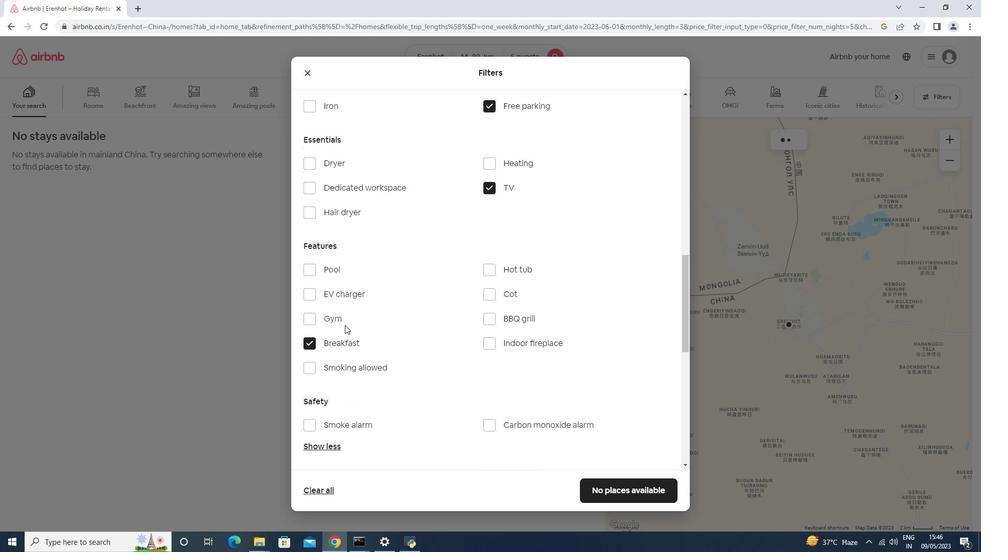 
Action: Mouse moved to (422, 357)
Screenshot: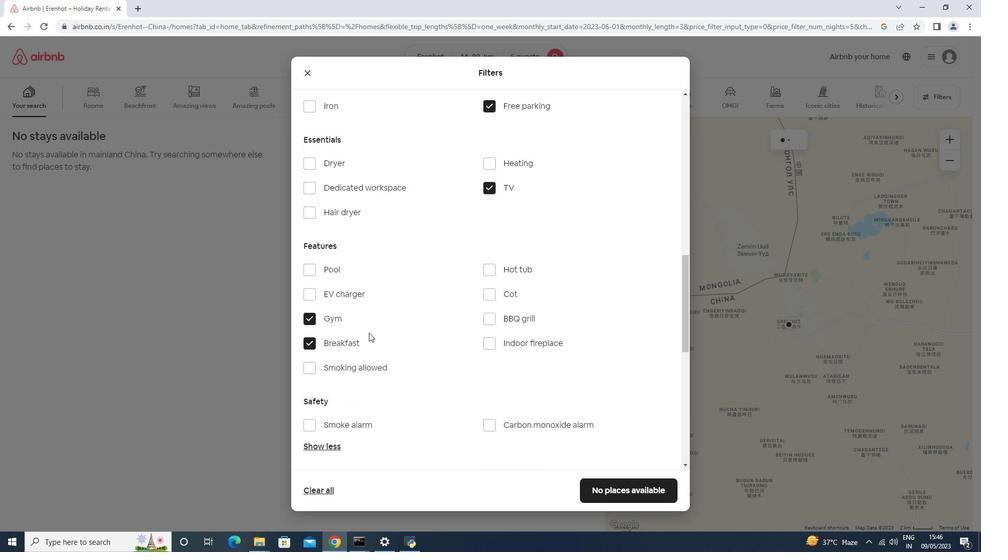 
Action: Mouse scrolled (422, 356) with delta (0, 0)
Screenshot: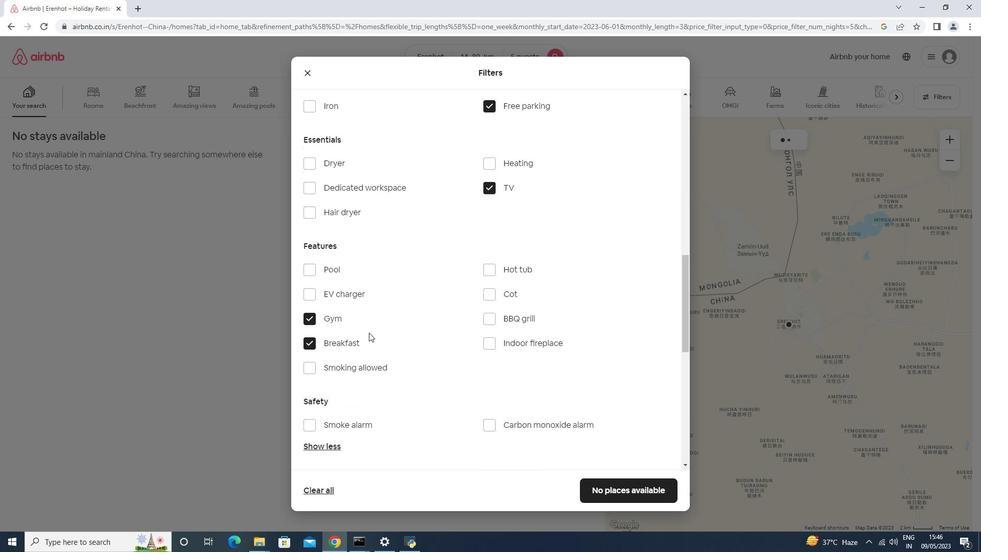
Action: Mouse scrolled (422, 356) with delta (0, 0)
Screenshot: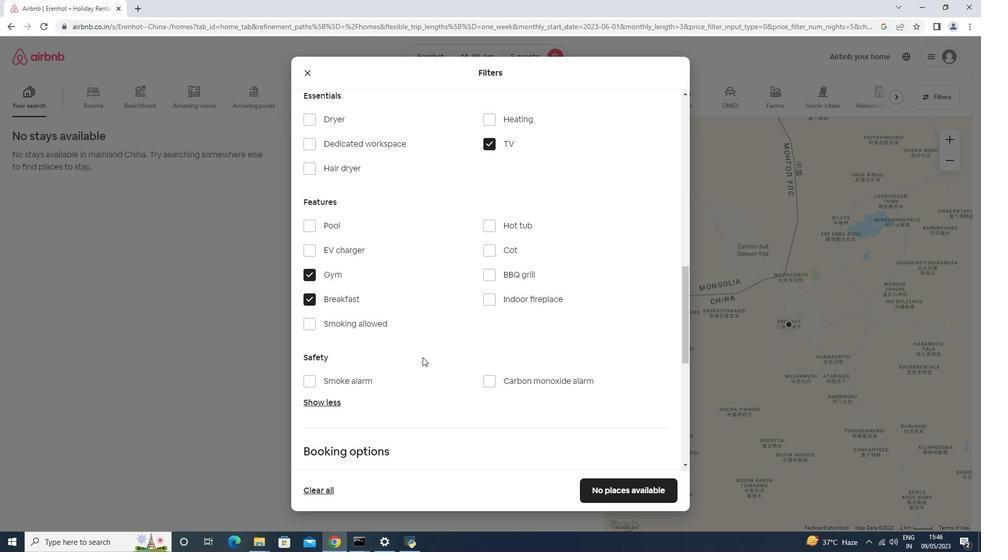 
Action: Mouse scrolled (422, 356) with delta (0, 0)
Screenshot: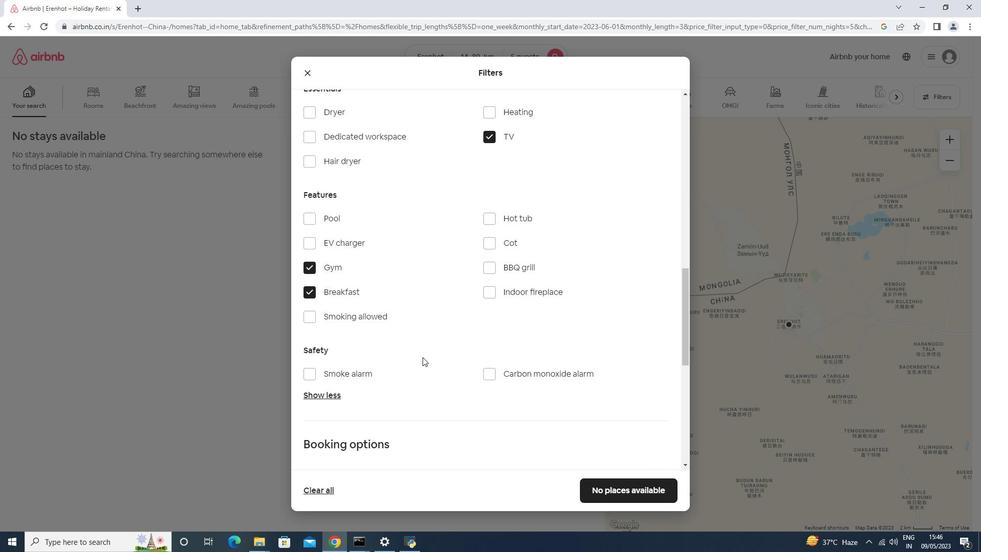 
Action: Mouse scrolled (422, 356) with delta (0, 0)
Screenshot: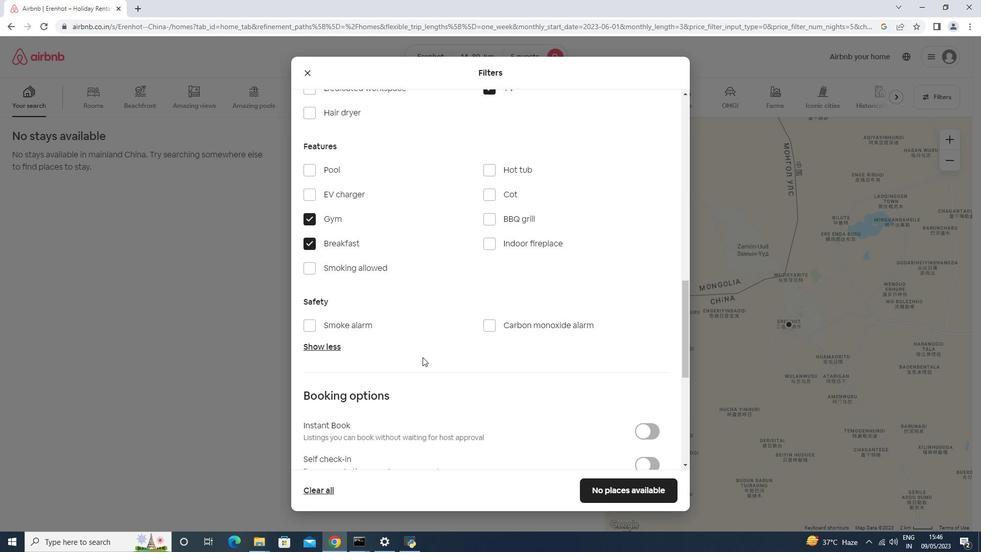
Action: Mouse scrolled (422, 356) with delta (0, 0)
Screenshot: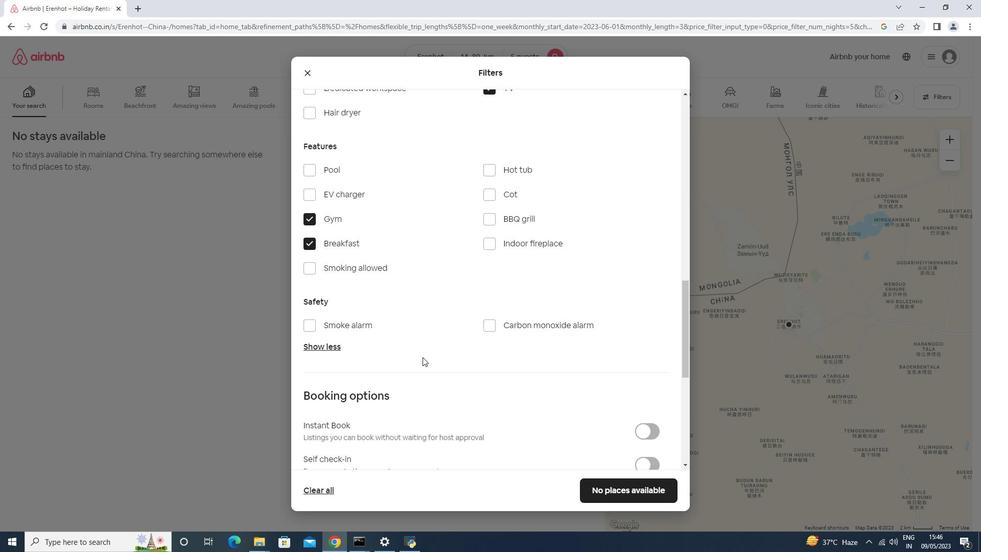 
Action: Mouse moved to (648, 259)
Screenshot: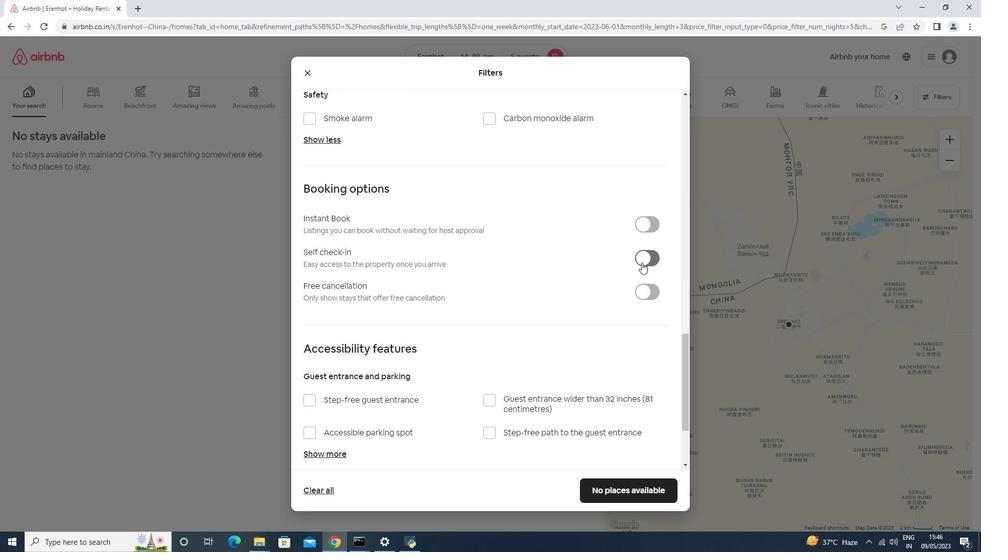 
Action: Mouse pressed left at (648, 259)
Screenshot: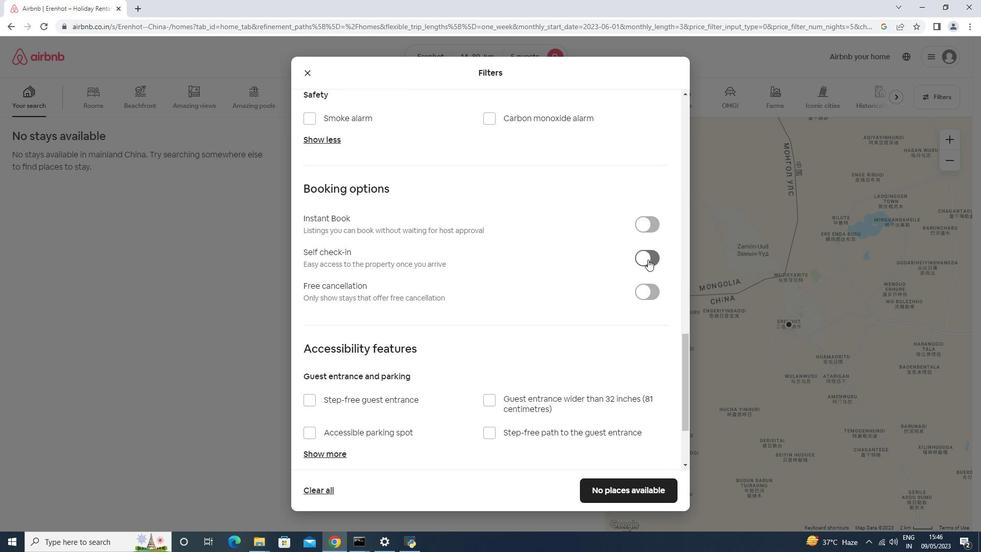 
Action: Mouse scrolled (648, 258) with delta (0, 0)
Screenshot: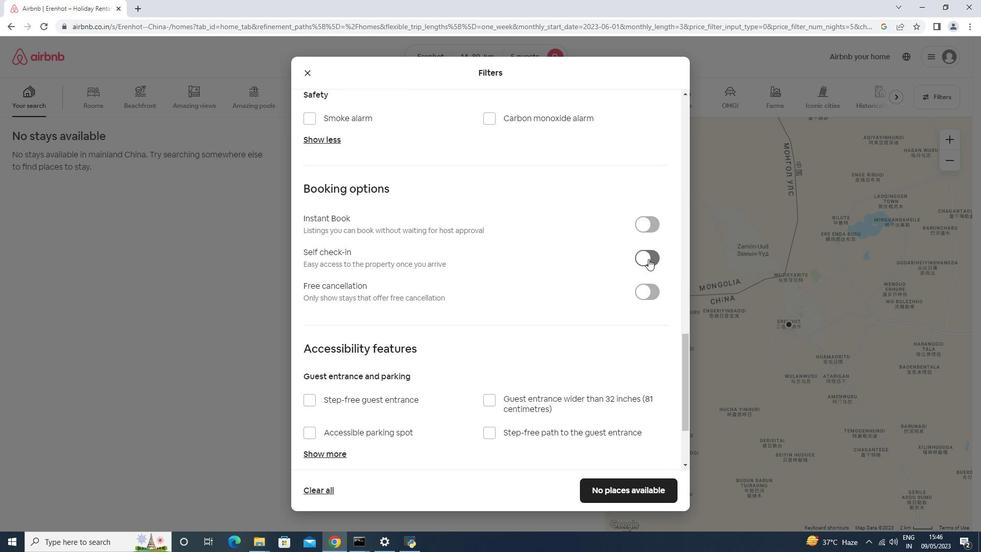 
Action: Mouse scrolled (648, 258) with delta (0, 0)
Screenshot: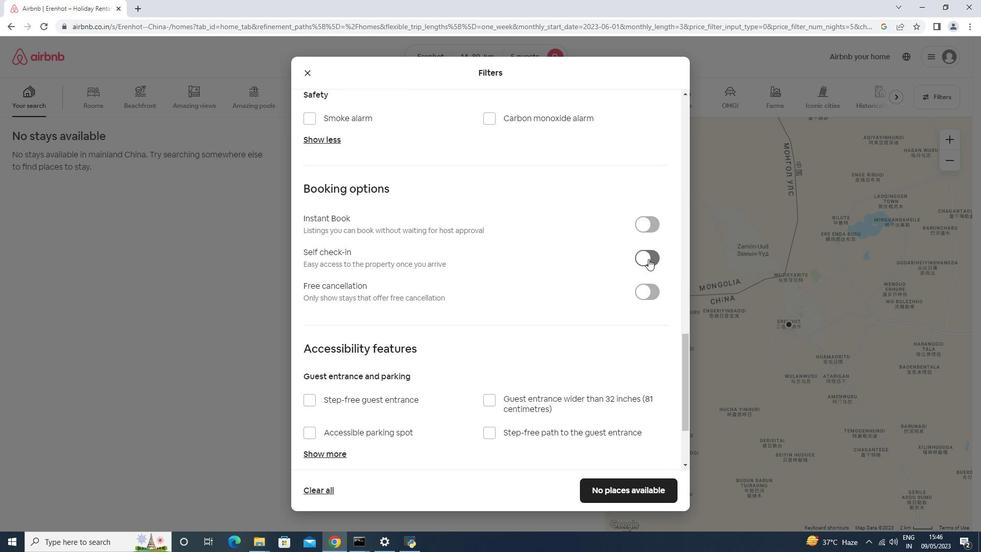 
Action: Mouse scrolled (648, 258) with delta (0, 0)
Screenshot: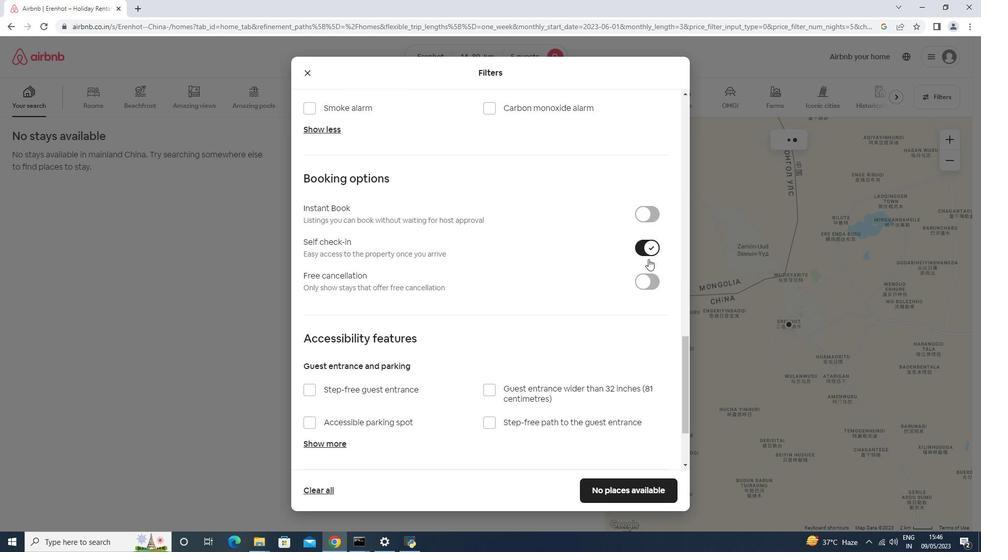 
Action: Mouse moved to (648, 259)
Screenshot: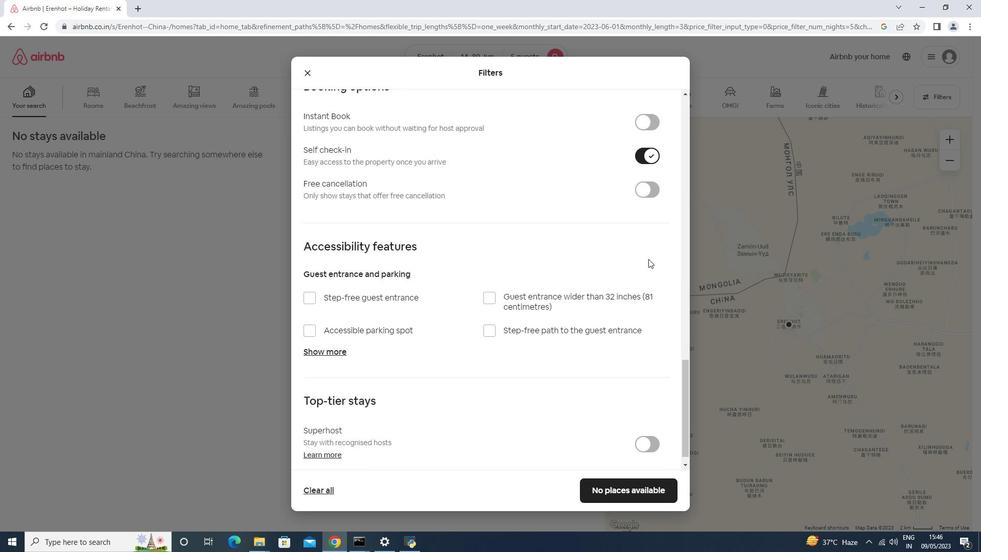 
Action: Mouse scrolled (648, 258) with delta (0, 0)
Screenshot: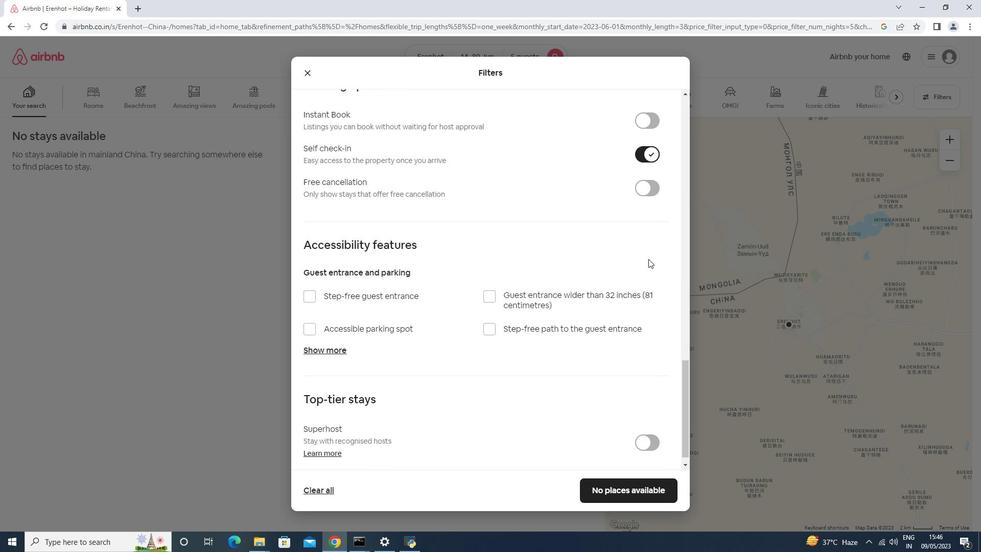 
Action: Mouse moved to (647, 260)
Screenshot: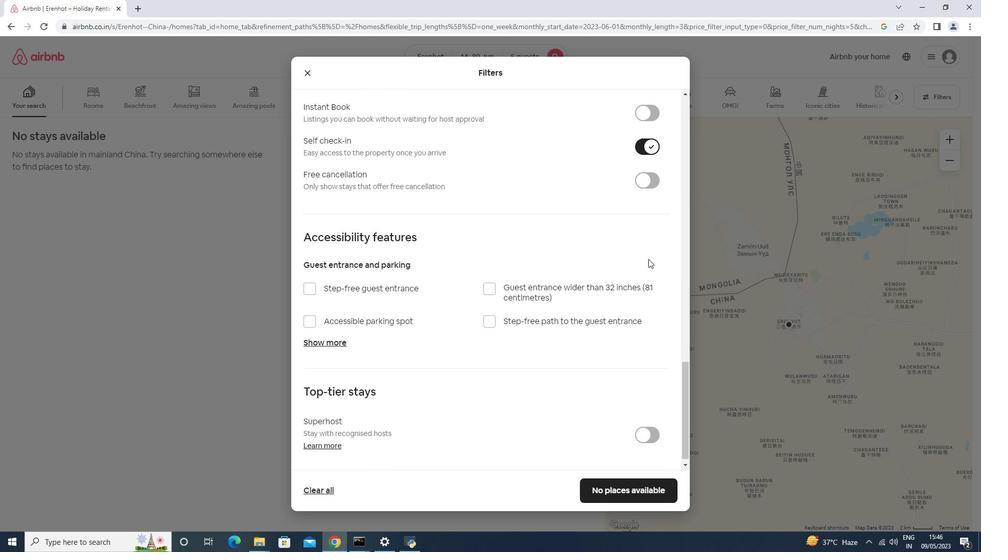 
Action: Mouse scrolled (648, 258) with delta (0, 0)
Screenshot: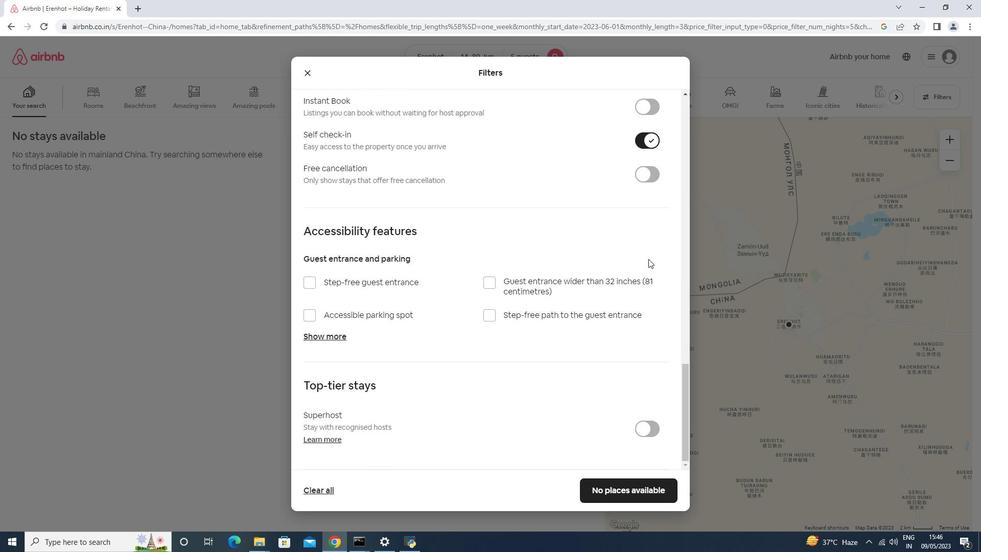 
Action: Mouse moved to (584, 324)
Screenshot: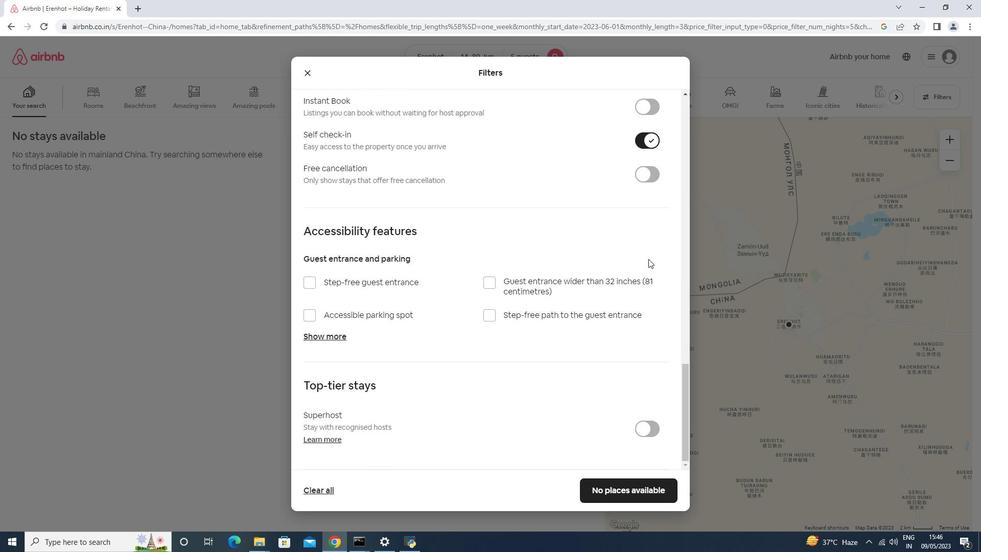 
Action: Mouse scrolled (648, 258) with delta (0, 0)
Screenshot: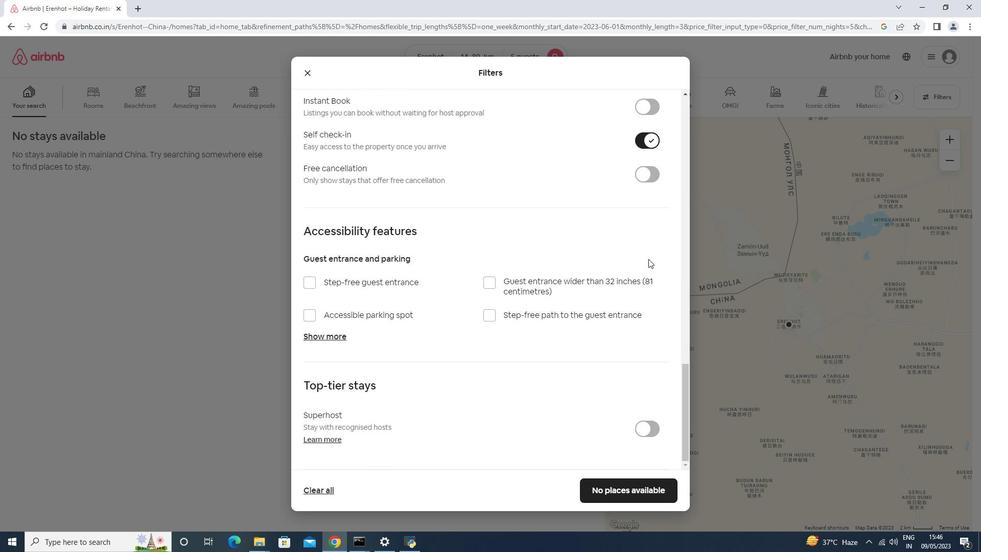 
Action: Mouse moved to (632, 483)
Screenshot: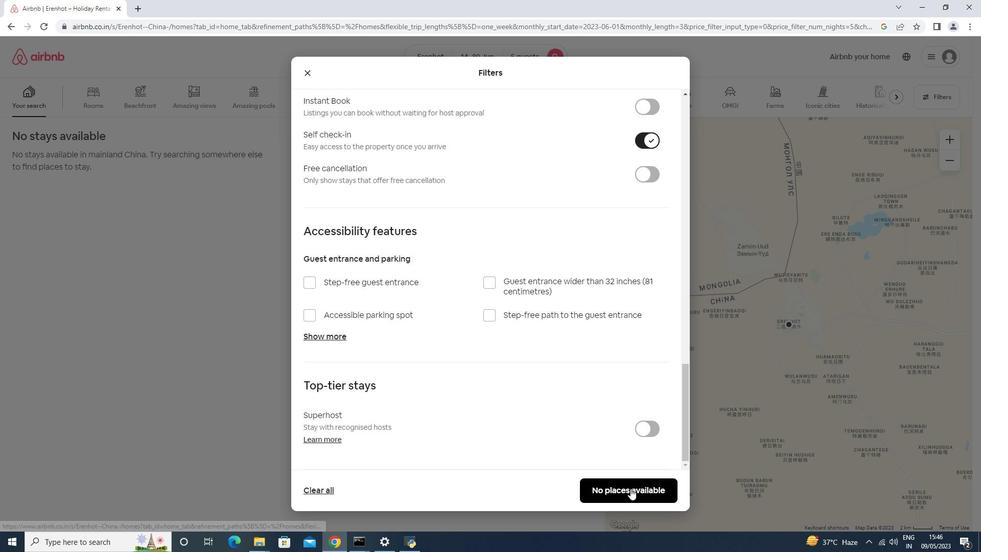 
Action: Mouse pressed left at (632, 483)
Screenshot: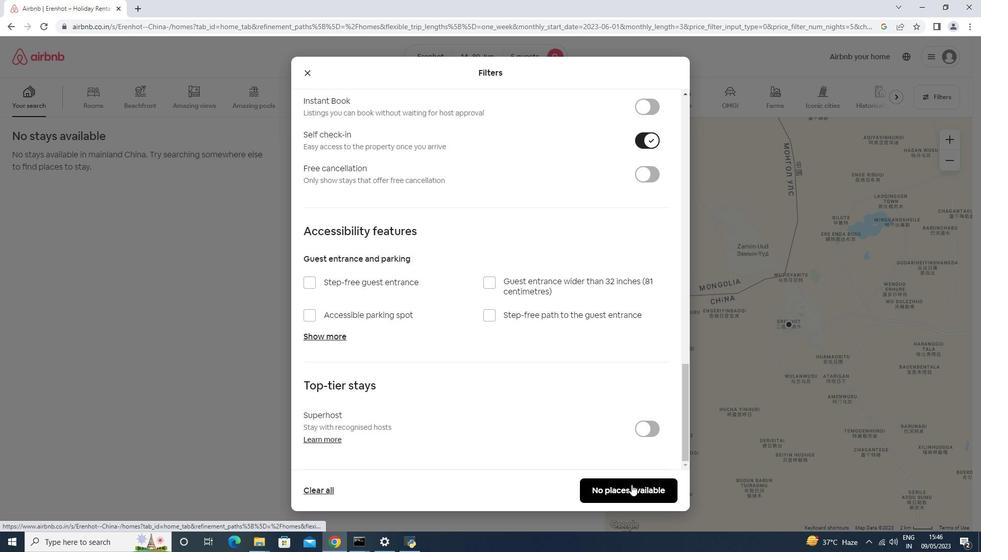 
Action: Mouse moved to (609, 498)
Screenshot: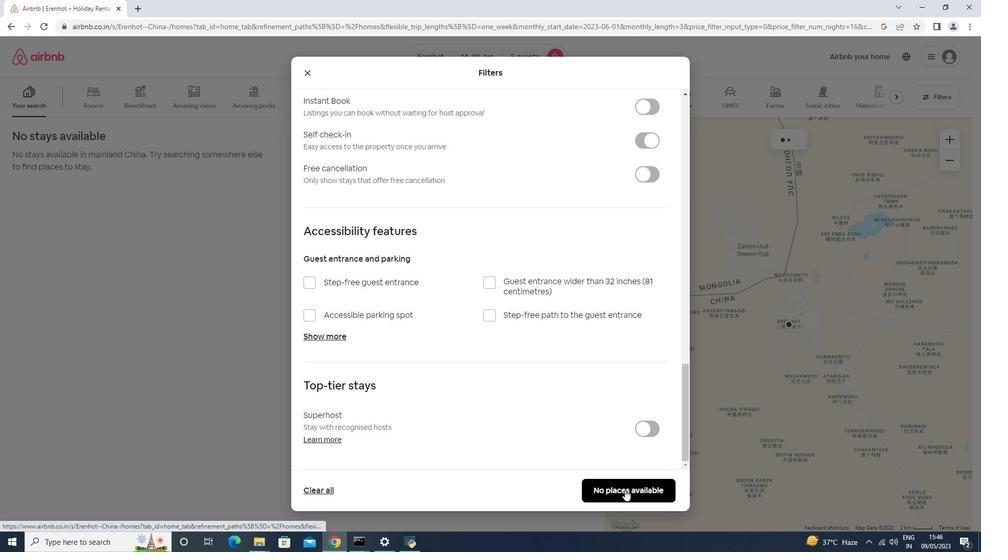 
